 Task: Find connections with filter location Montgeron with filter topic #healthylifestyle with filter profile language Spanish with filter current company OneTrust with filter school SHREE K.M. SAVJANI & SMT. K.K. SAVJANI B.B.A./B.C.A. COLLEGE, VERAVAL with filter industry Wholesale Footwear with filter service category Outsourcing with filter keywords title Sales Analyst
Action: Mouse moved to (552, 95)
Screenshot: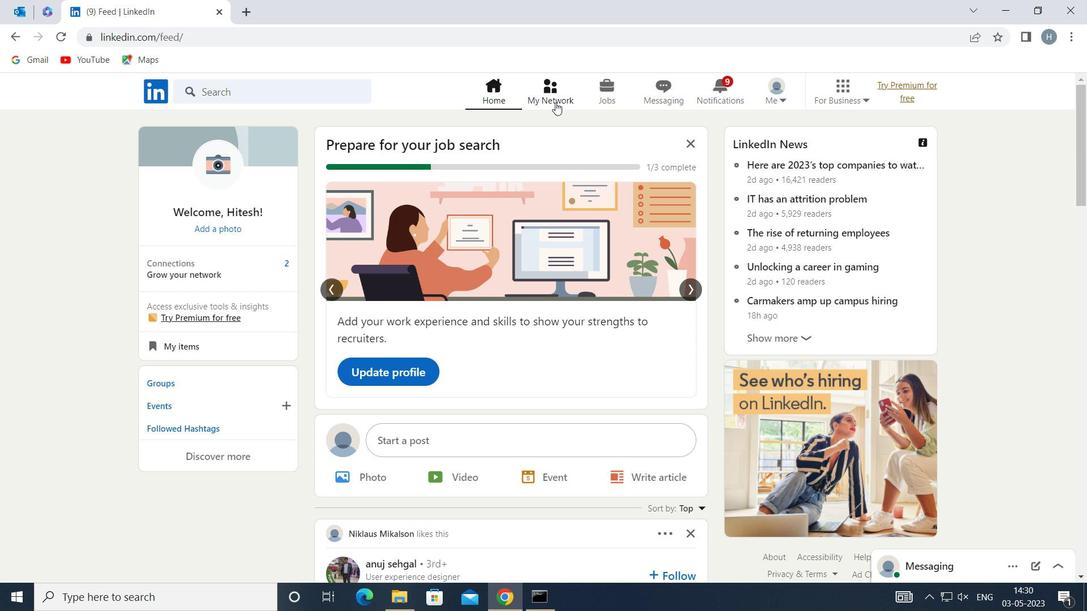 
Action: Mouse pressed left at (552, 95)
Screenshot: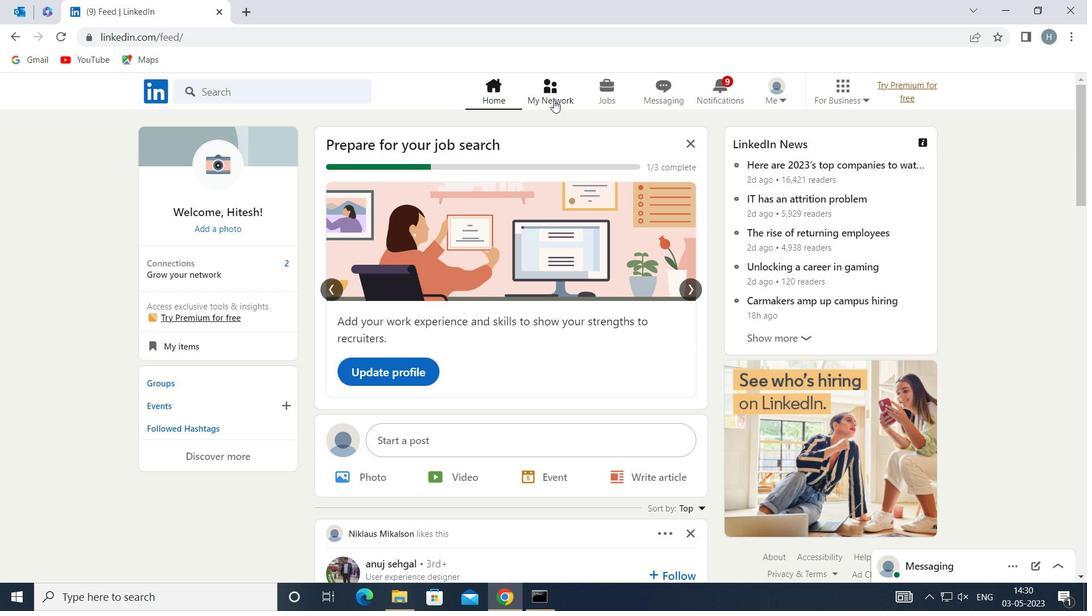 
Action: Mouse moved to (336, 172)
Screenshot: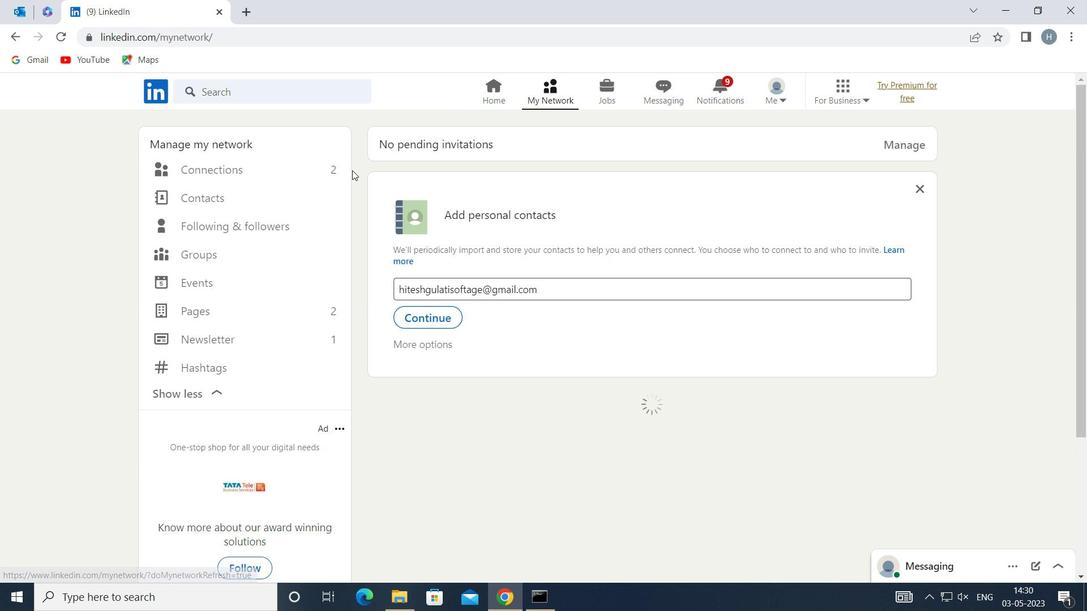 
Action: Mouse pressed left at (336, 172)
Screenshot: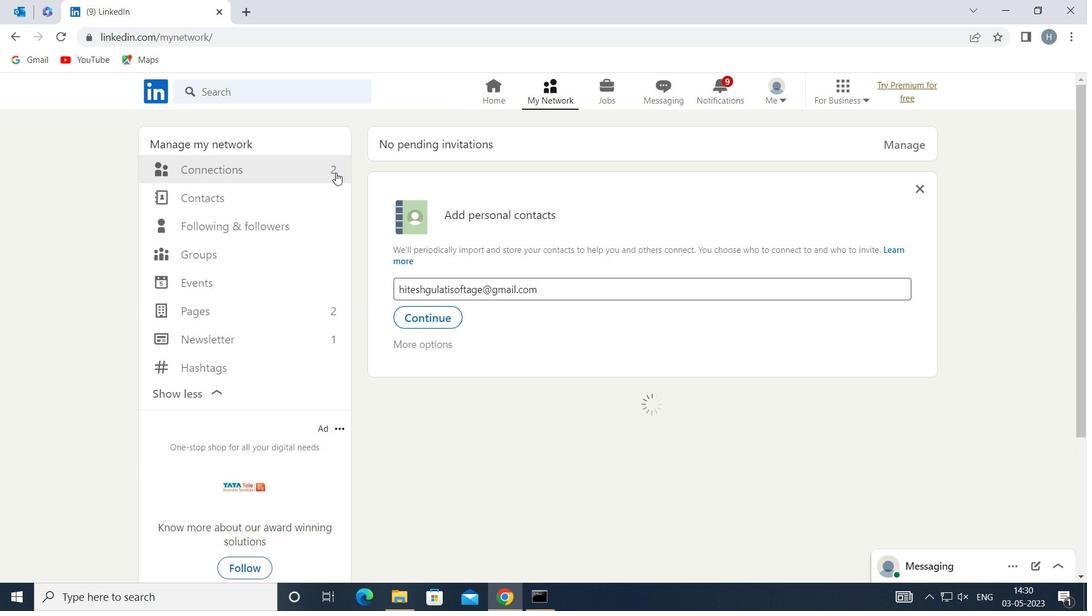
Action: Mouse moved to (630, 168)
Screenshot: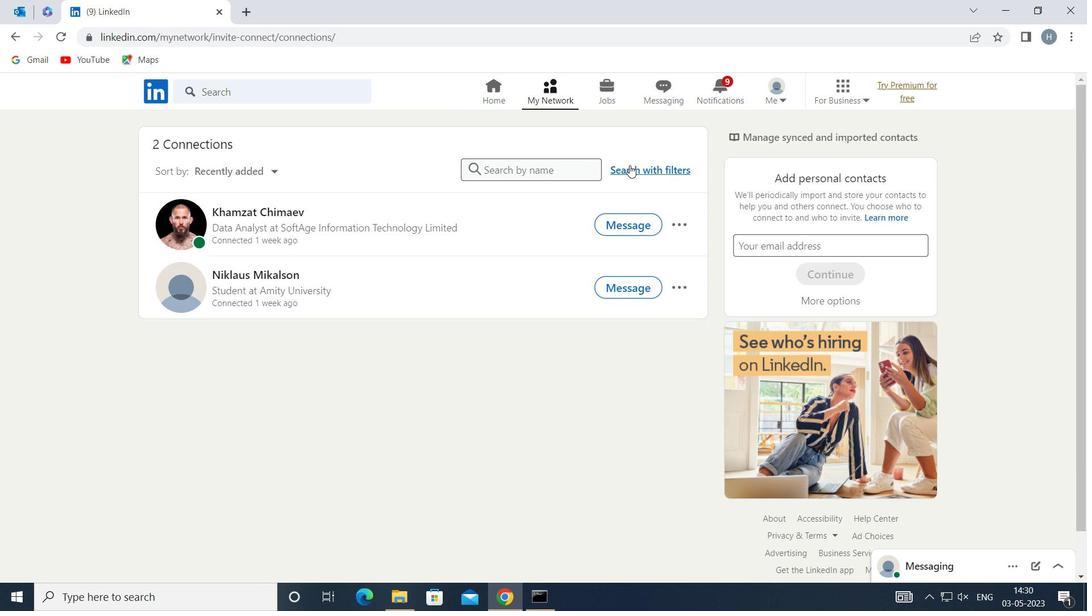
Action: Mouse pressed left at (630, 168)
Screenshot: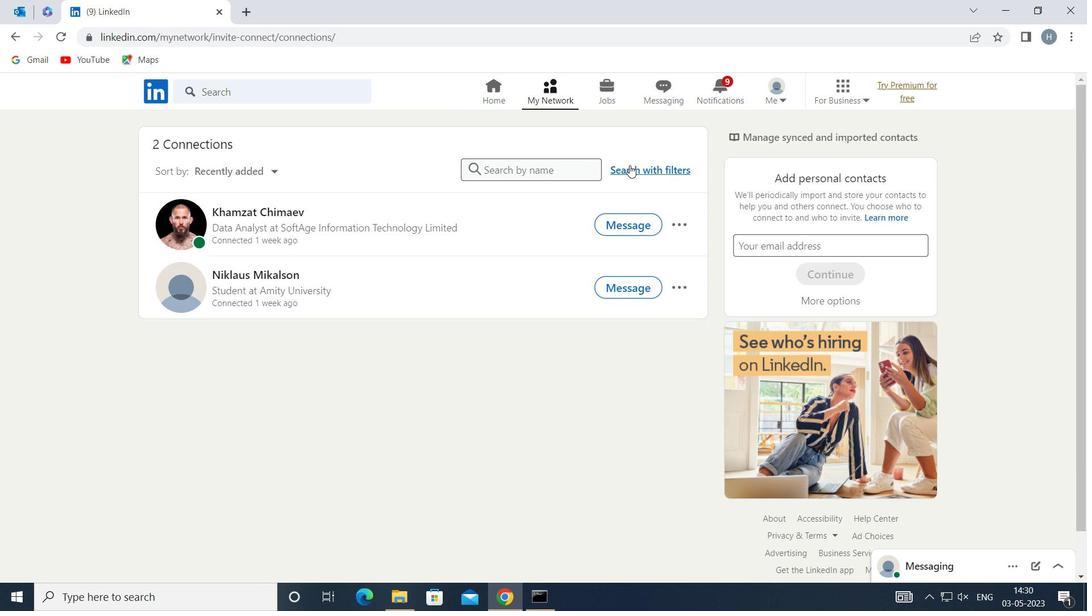 
Action: Mouse moved to (599, 133)
Screenshot: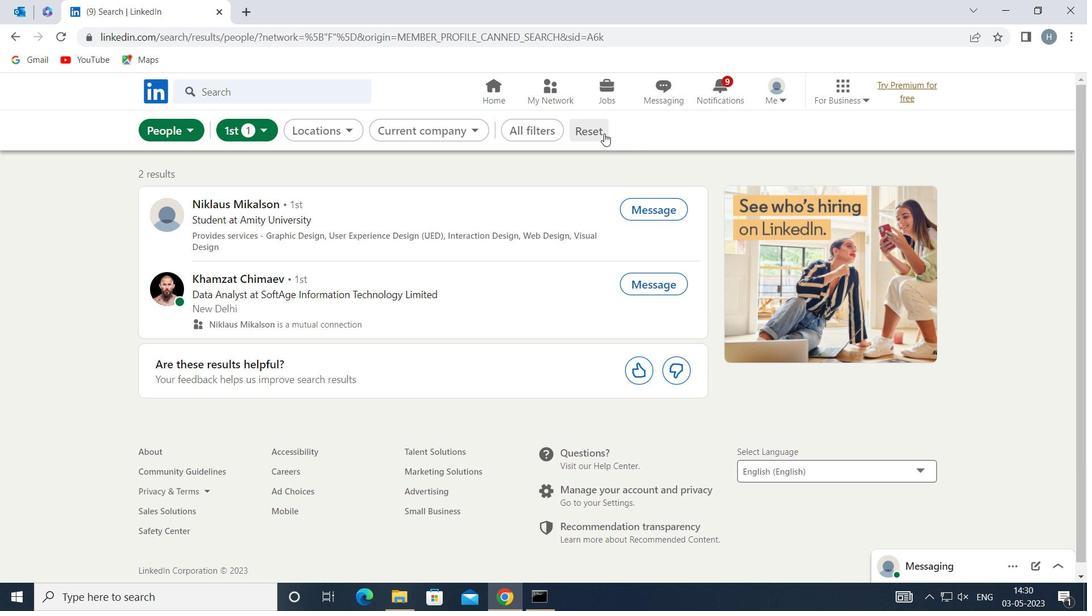 
Action: Mouse pressed left at (599, 133)
Screenshot: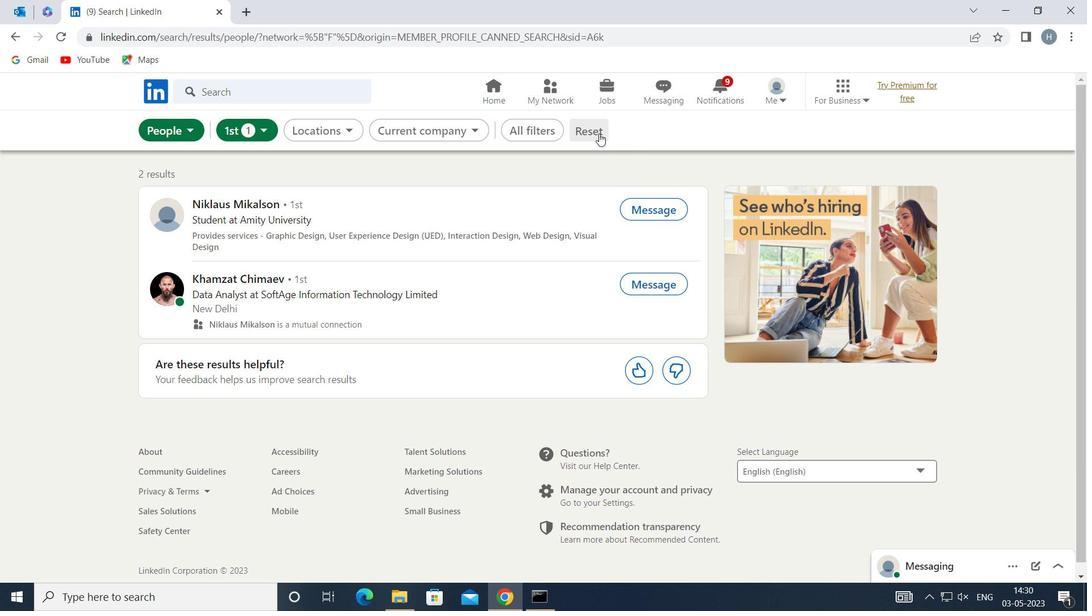 
Action: Mouse moved to (571, 129)
Screenshot: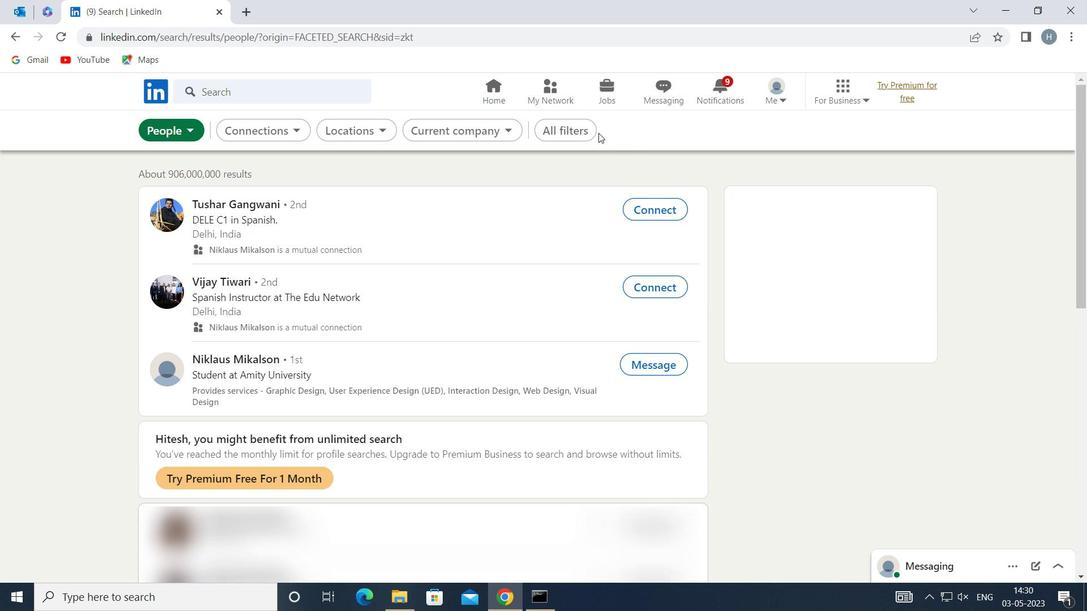 
Action: Mouse pressed left at (571, 129)
Screenshot: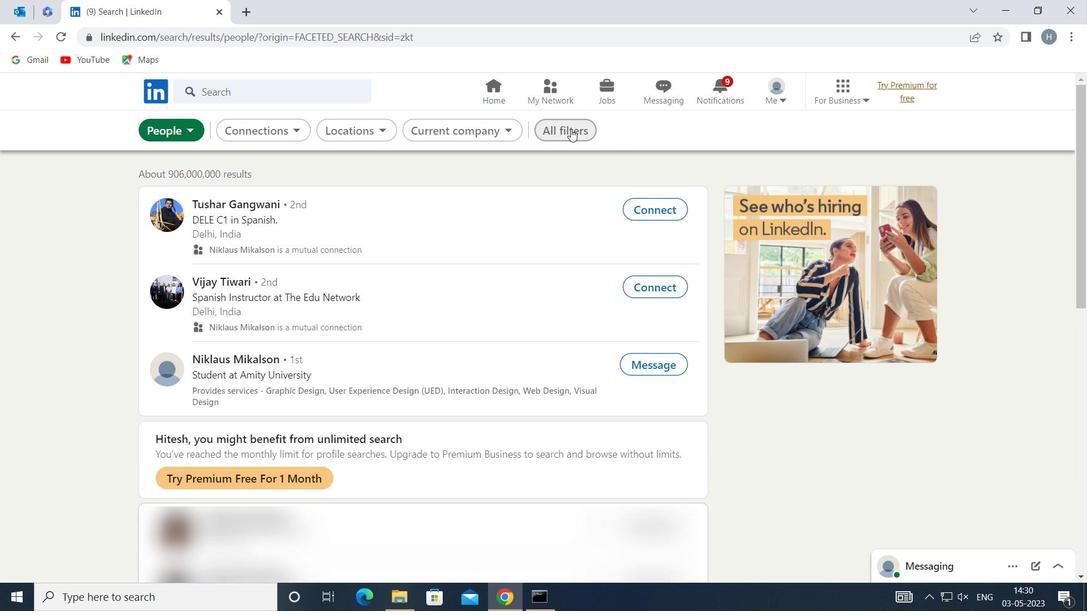 
Action: Mouse moved to (763, 240)
Screenshot: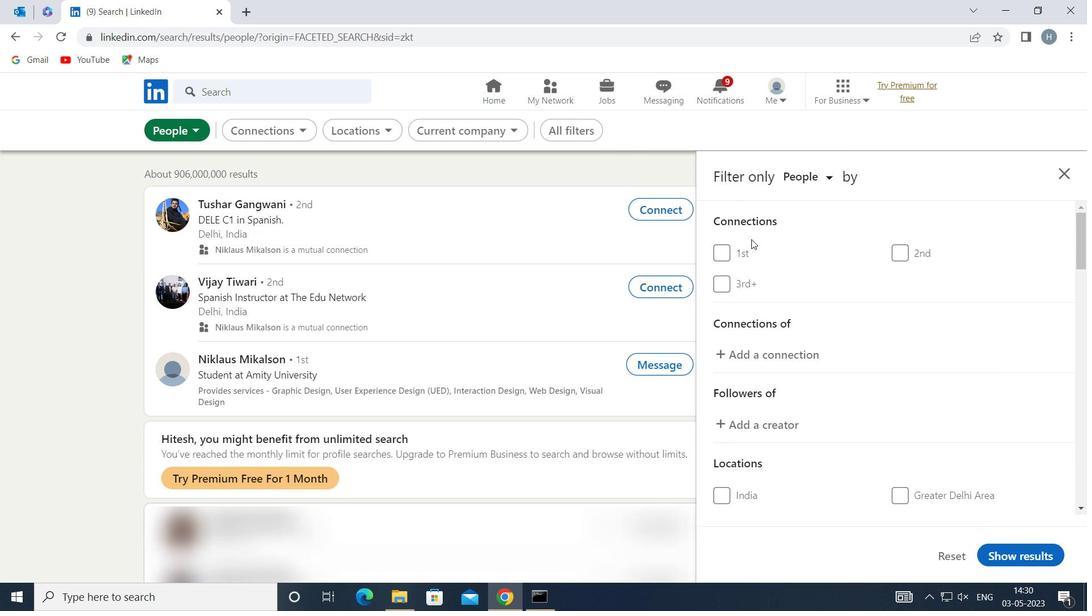 
Action: Mouse scrolled (763, 239) with delta (0, 0)
Screenshot: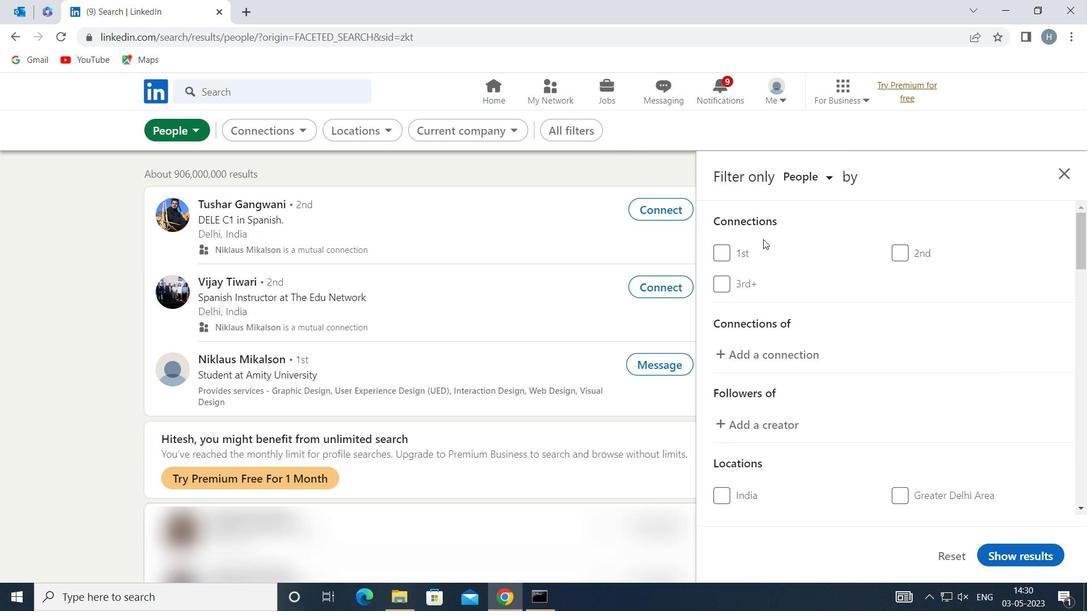
Action: Mouse moved to (764, 241)
Screenshot: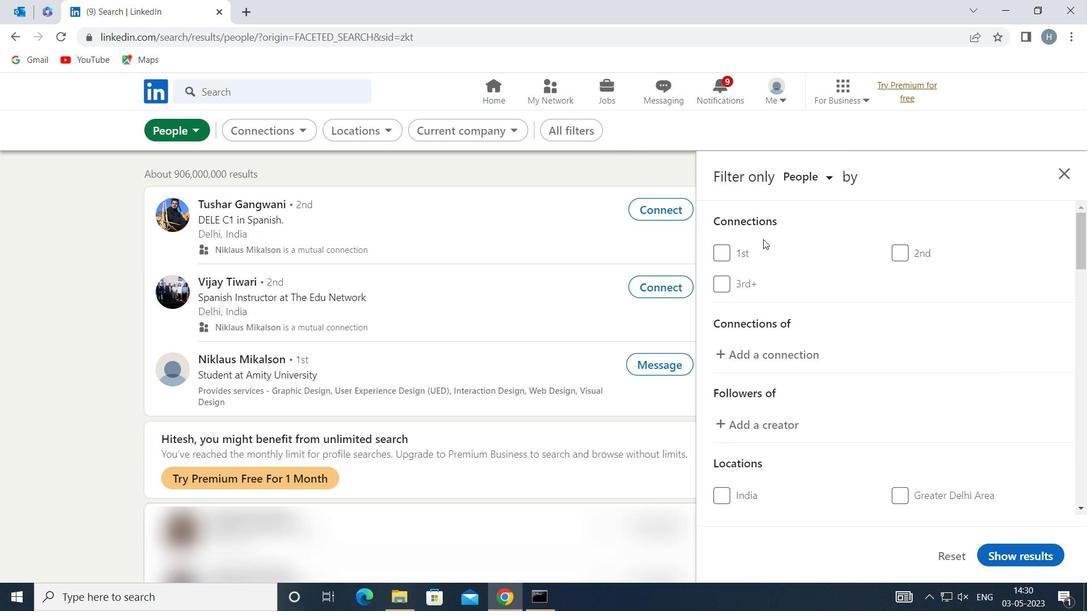 
Action: Mouse scrolled (764, 240) with delta (0, 0)
Screenshot: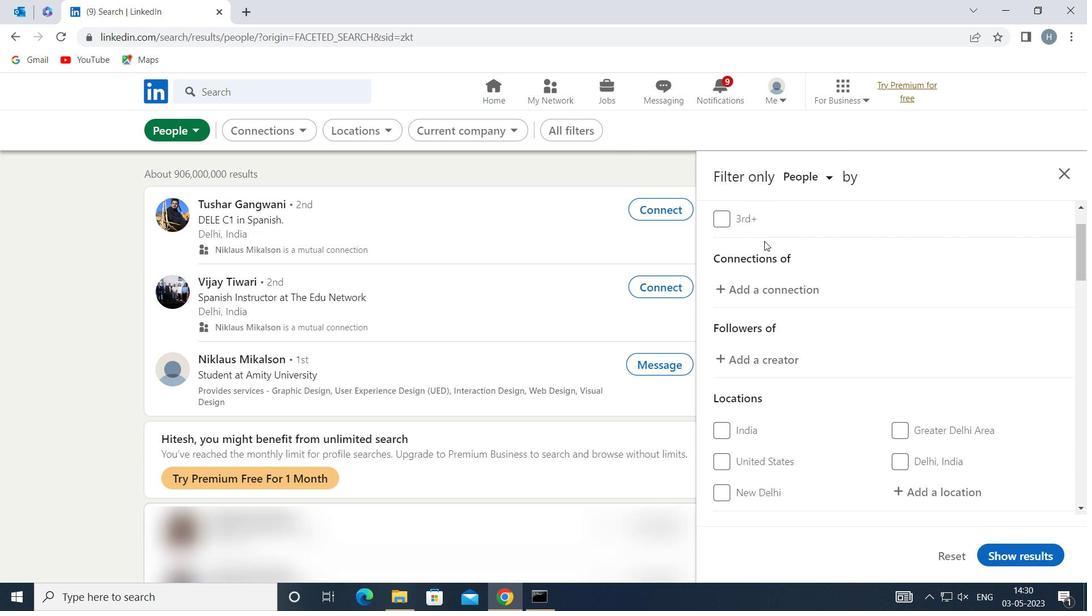 
Action: Mouse moved to (912, 406)
Screenshot: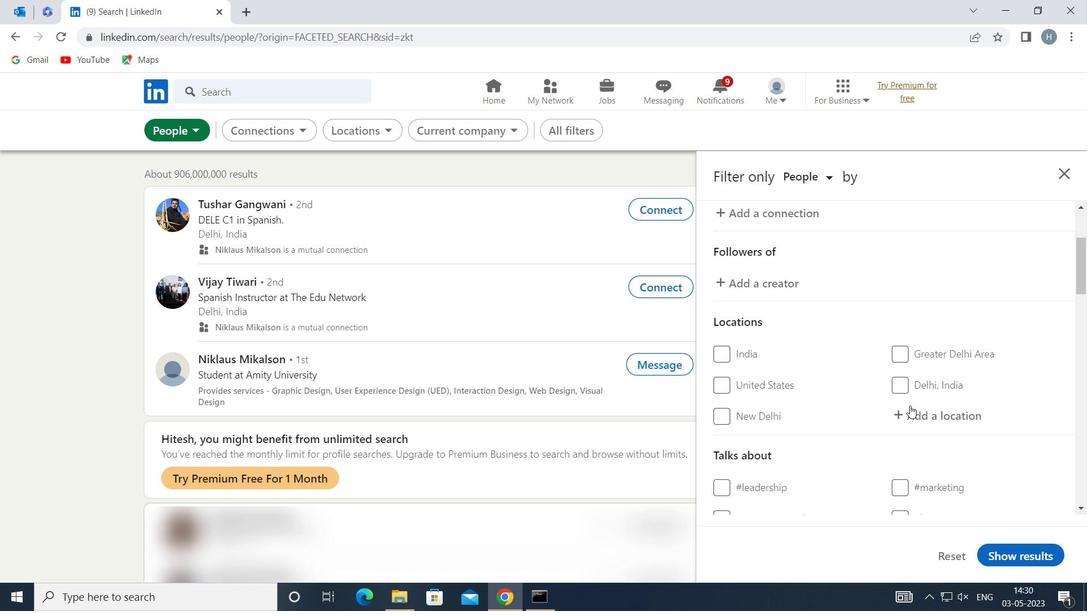 
Action: Mouse pressed left at (912, 406)
Screenshot: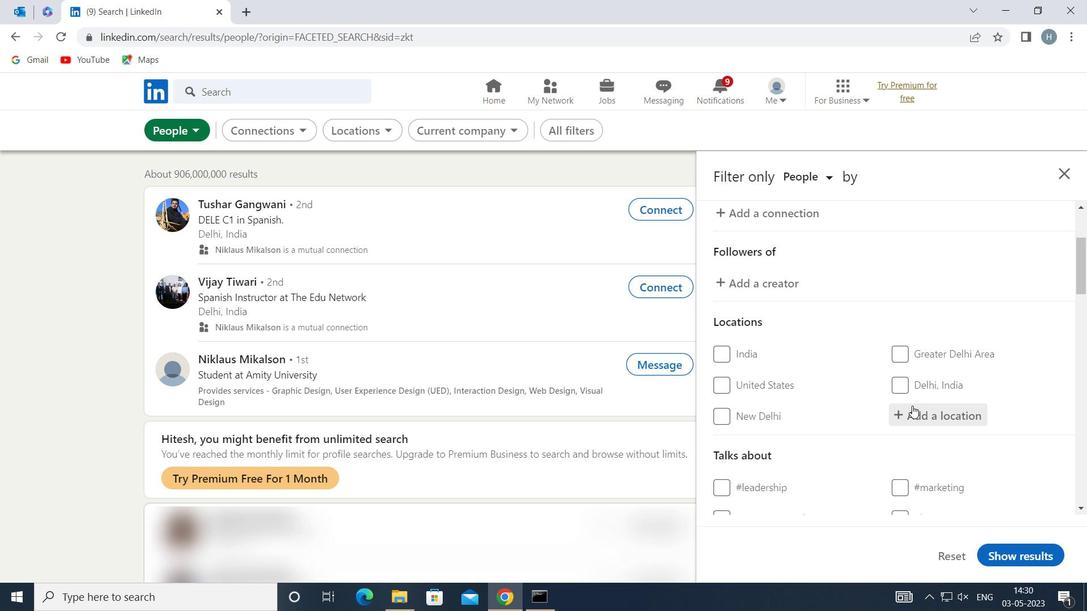 
Action: Key pressed <Key.shift>MONTELIMAR
Screenshot: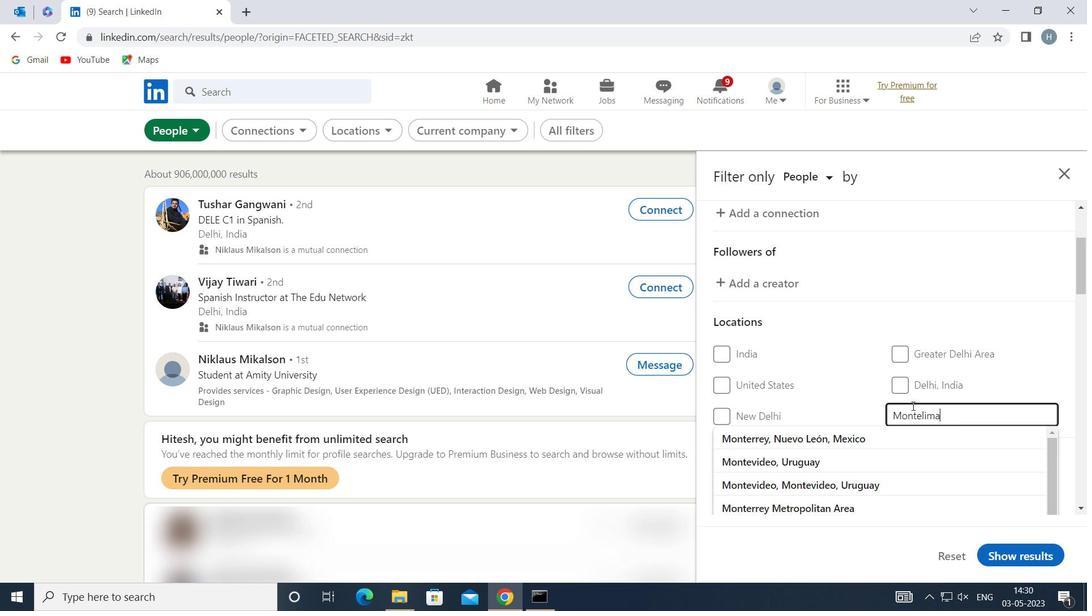 
Action: Mouse moved to (885, 437)
Screenshot: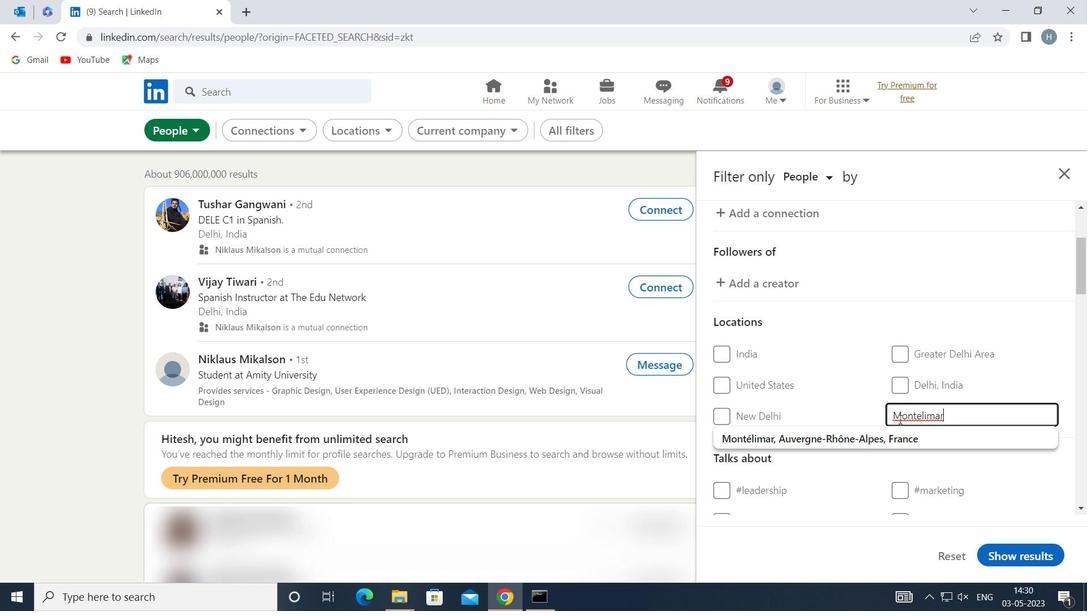 
Action: Mouse pressed left at (885, 437)
Screenshot: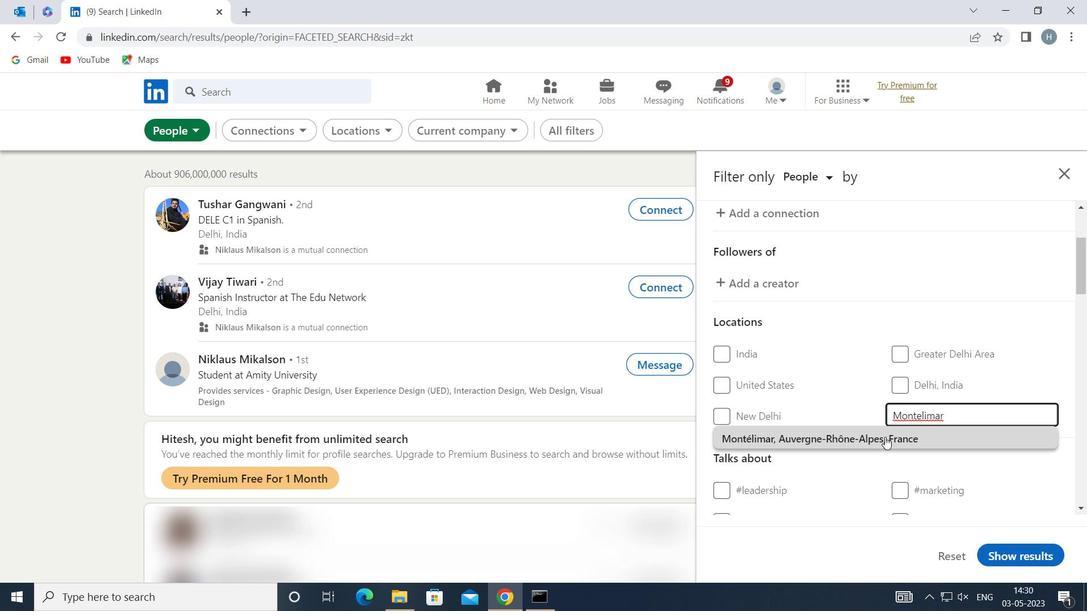 
Action: Mouse moved to (886, 439)
Screenshot: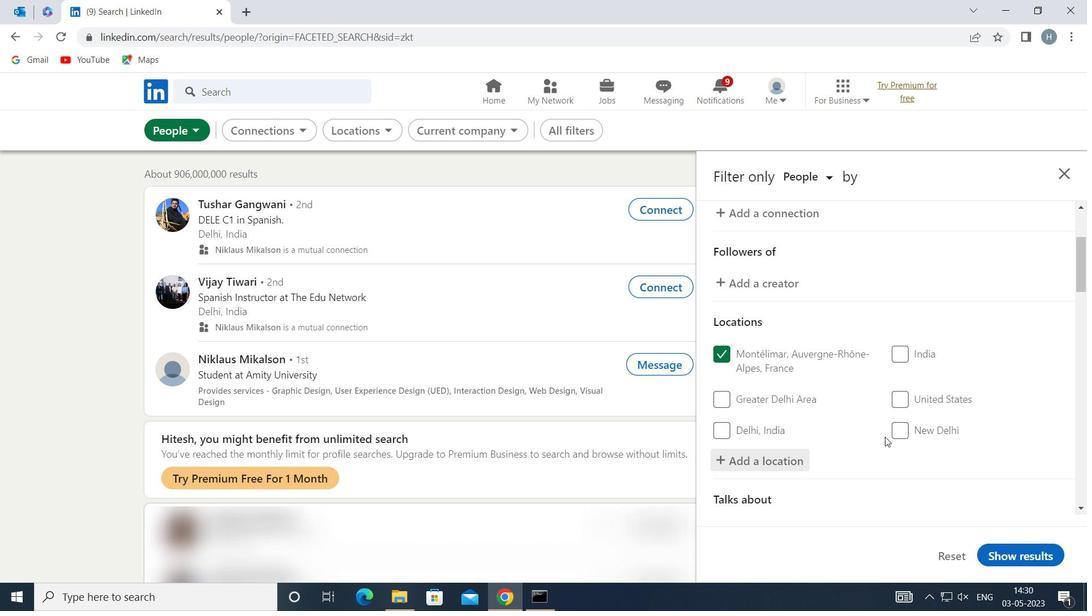
Action: Mouse scrolled (886, 438) with delta (0, 0)
Screenshot: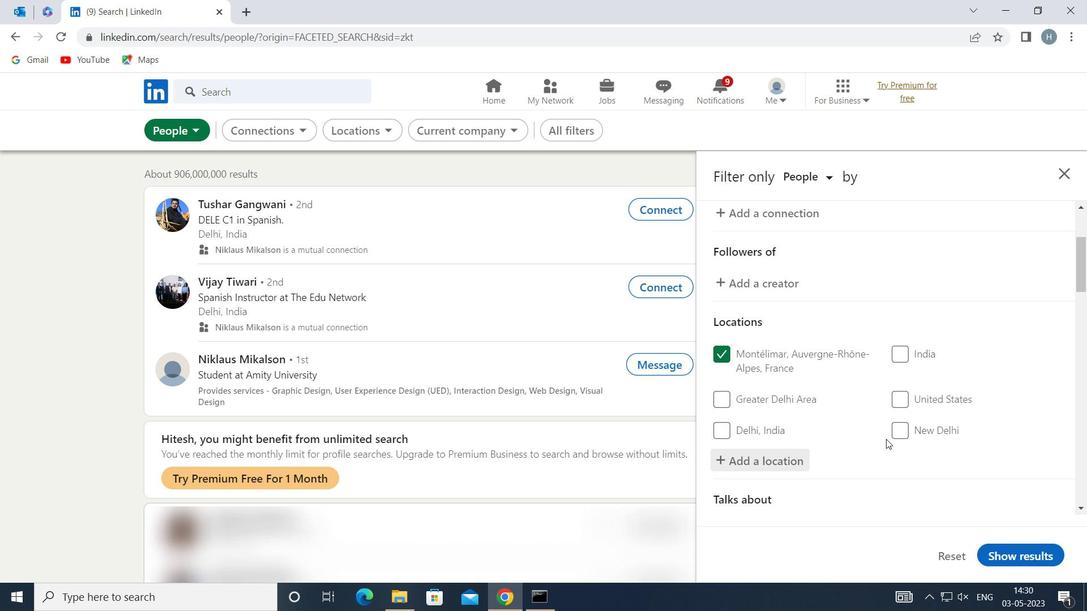 
Action: Mouse moved to (886, 439)
Screenshot: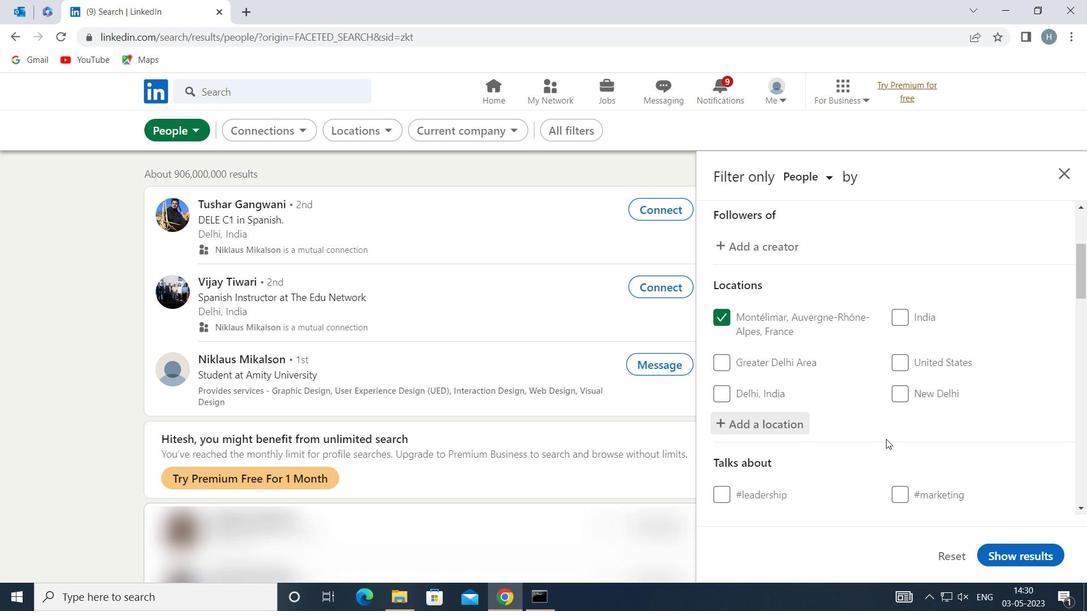 
Action: Mouse scrolled (886, 438) with delta (0, 0)
Screenshot: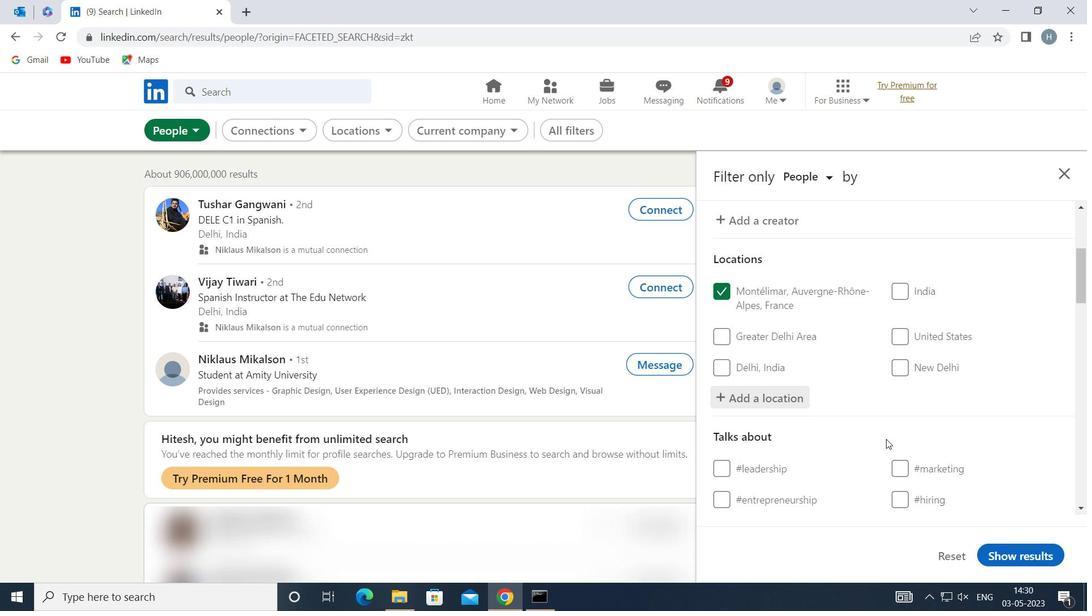 
Action: Mouse moved to (941, 455)
Screenshot: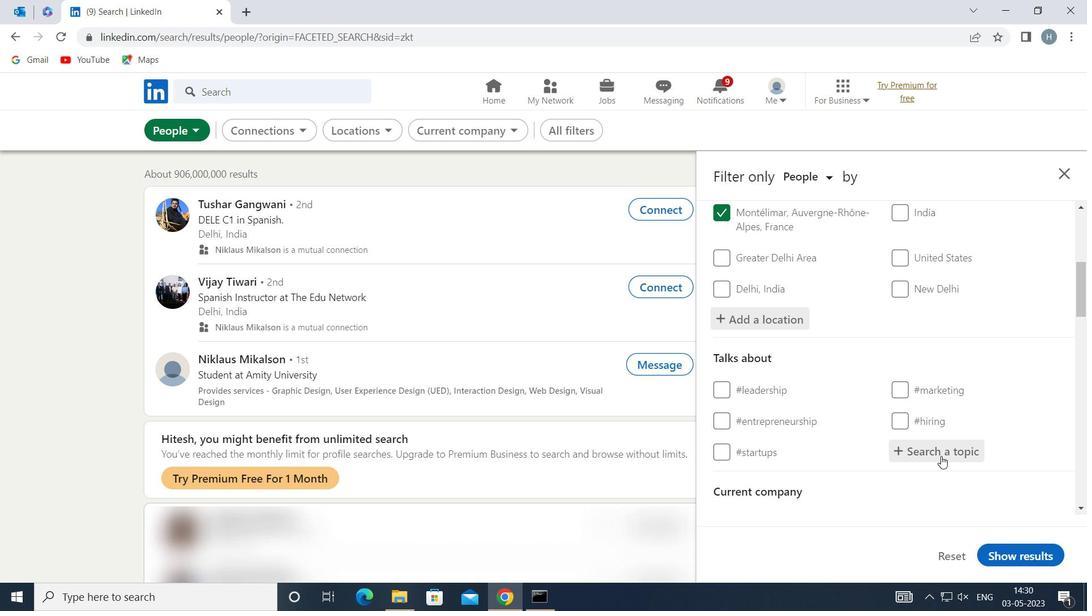 
Action: Mouse pressed left at (941, 455)
Screenshot: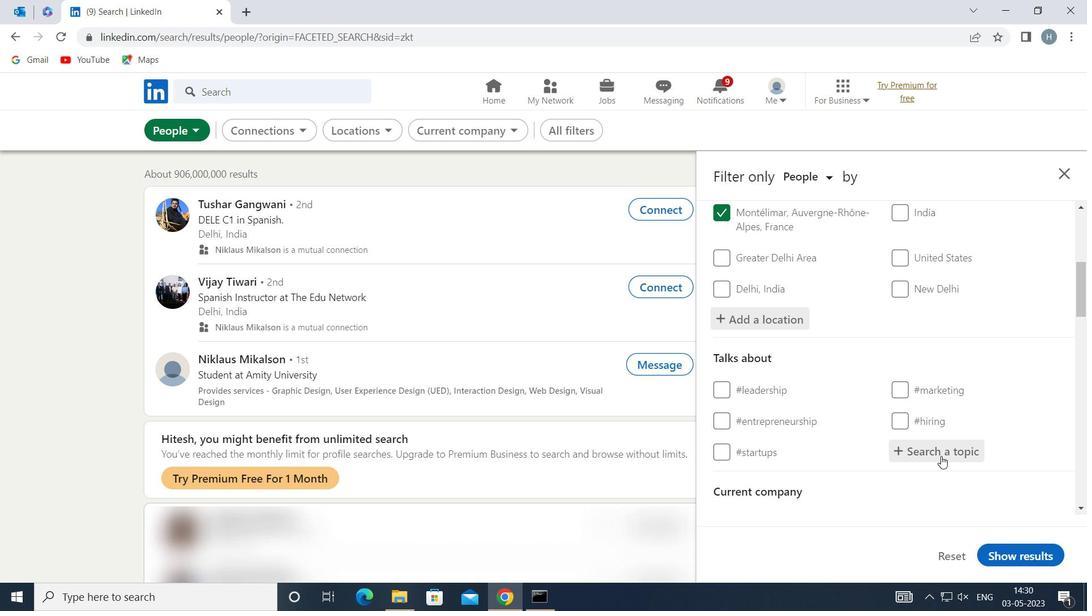 
Action: Mouse moved to (942, 455)
Screenshot: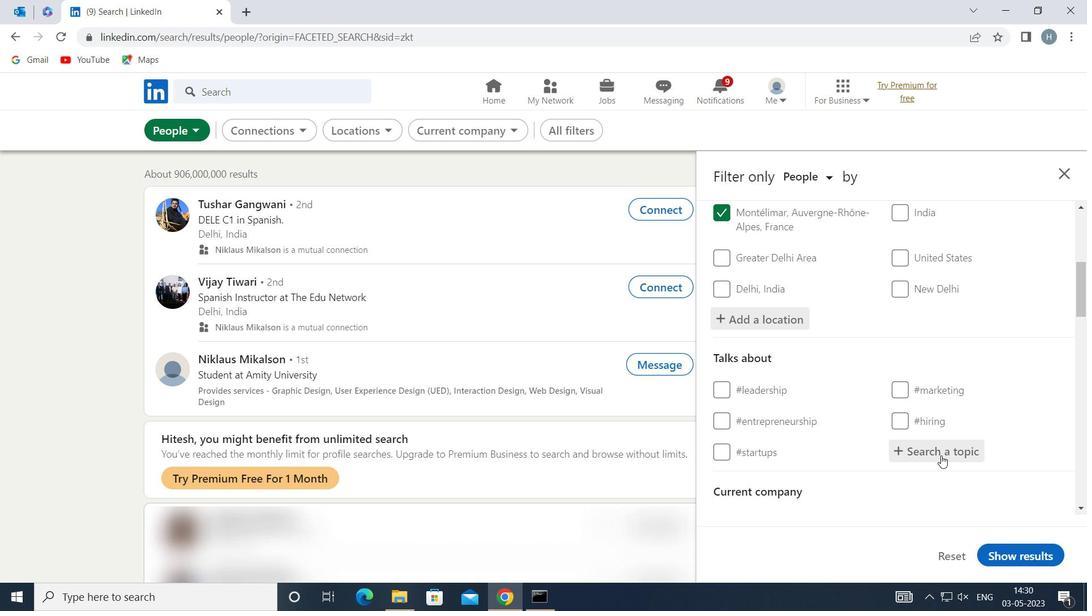 
Action: Key pressed PERSONALBRAN
Screenshot: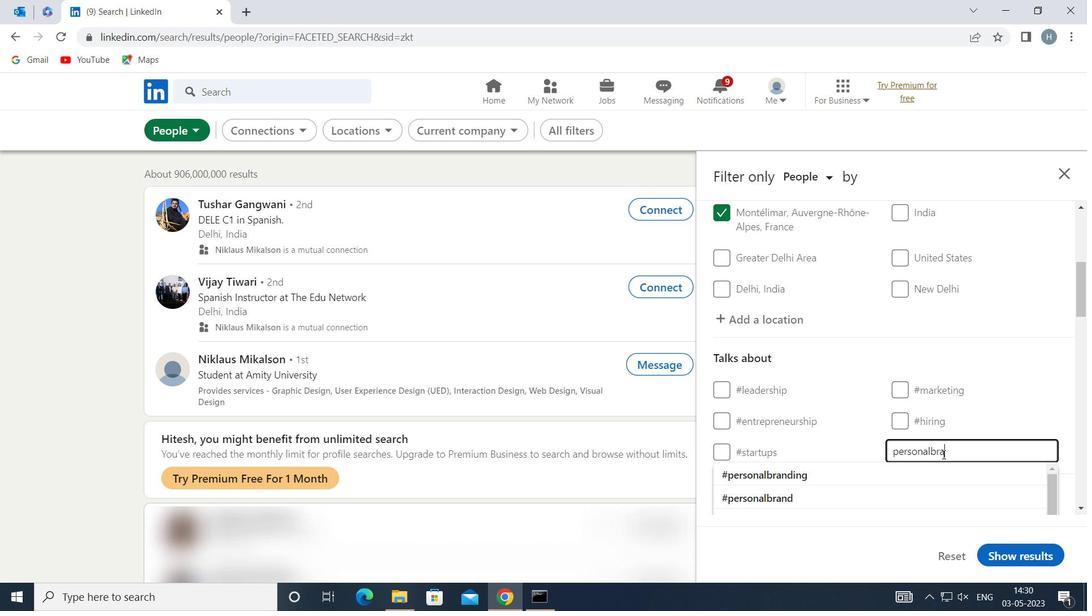
Action: Mouse moved to (910, 477)
Screenshot: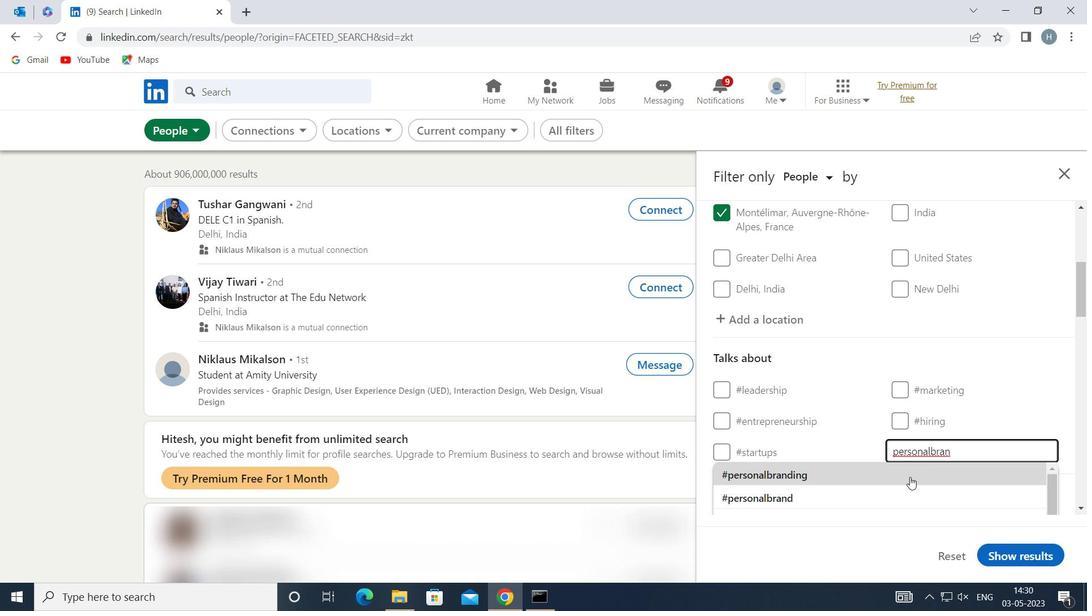 
Action: Mouse pressed left at (910, 477)
Screenshot: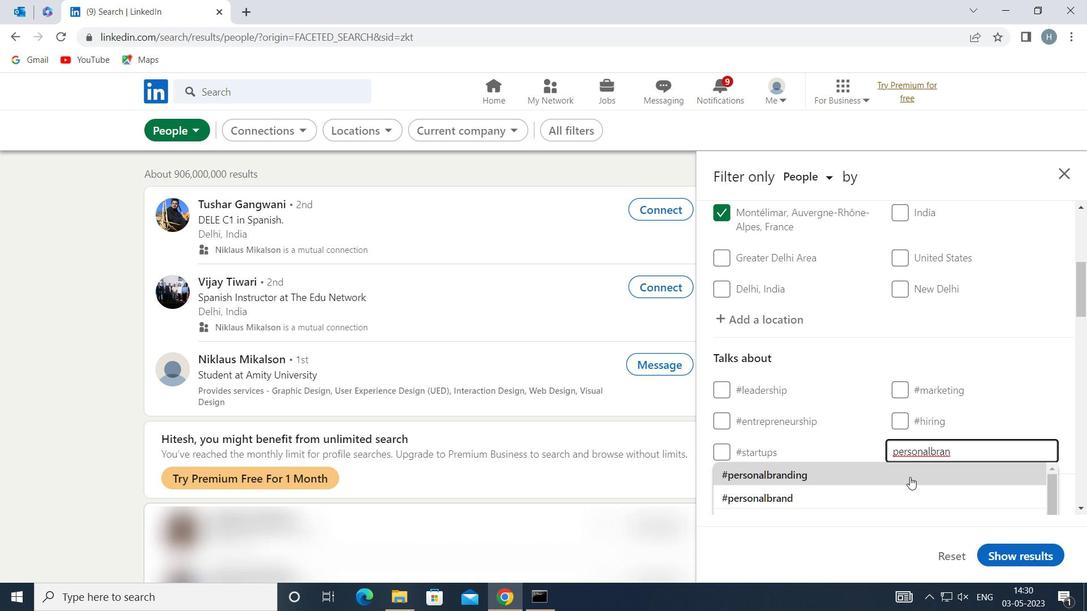 
Action: Mouse moved to (883, 440)
Screenshot: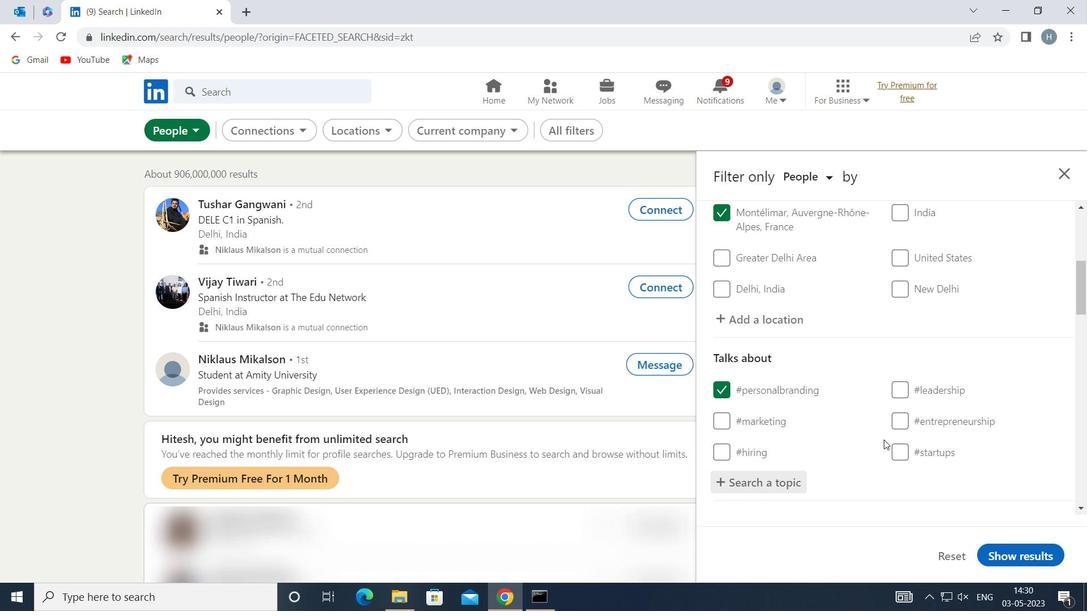 
Action: Mouse scrolled (883, 439) with delta (0, 0)
Screenshot: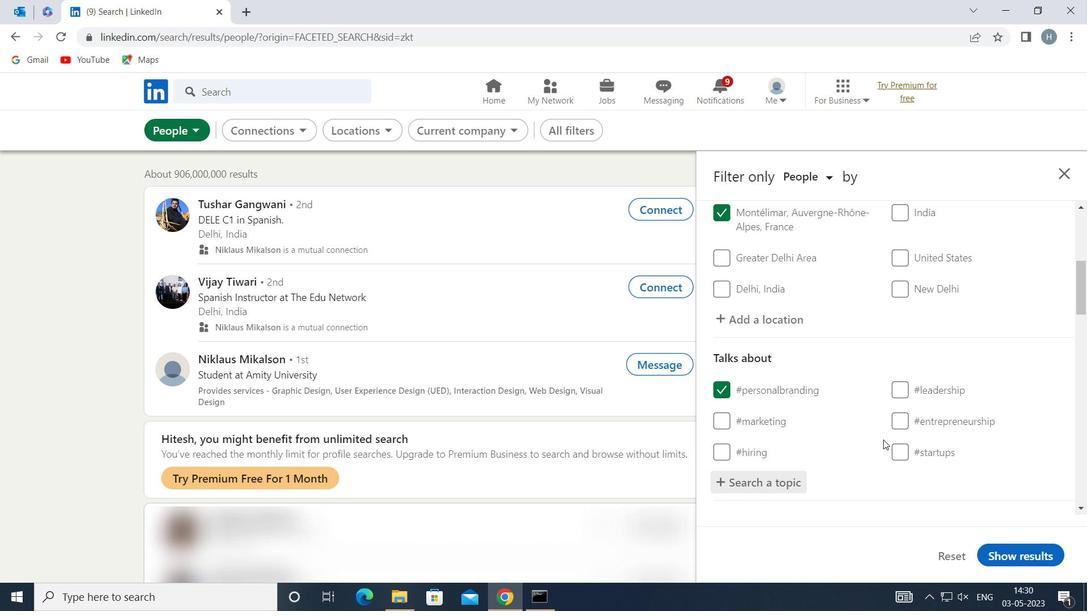 
Action: Mouse moved to (883, 439)
Screenshot: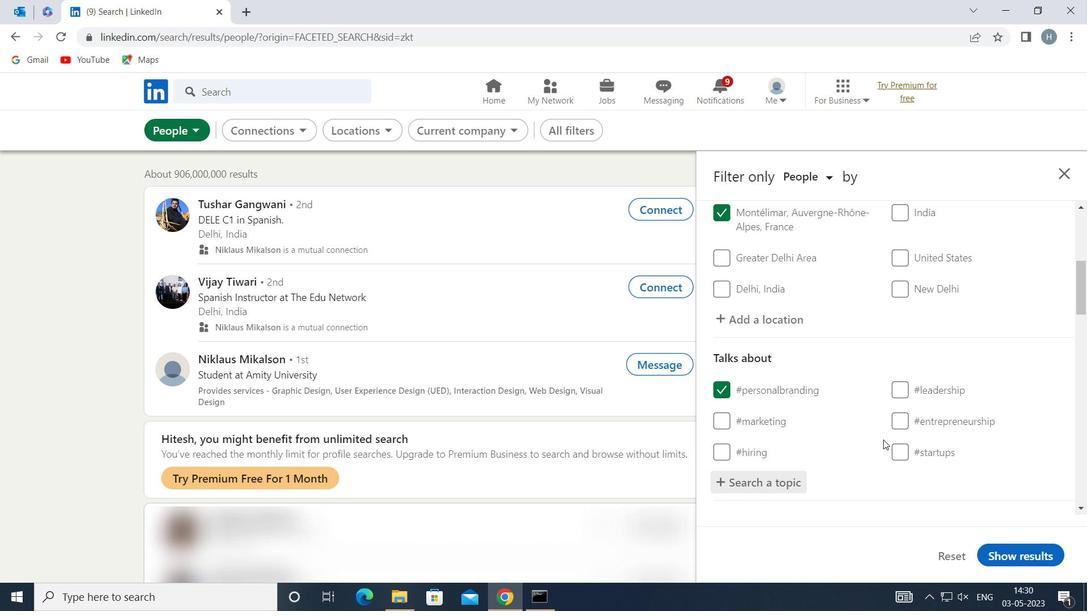 
Action: Mouse scrolled (883, 438) with delta (0, 0)
Screenshot: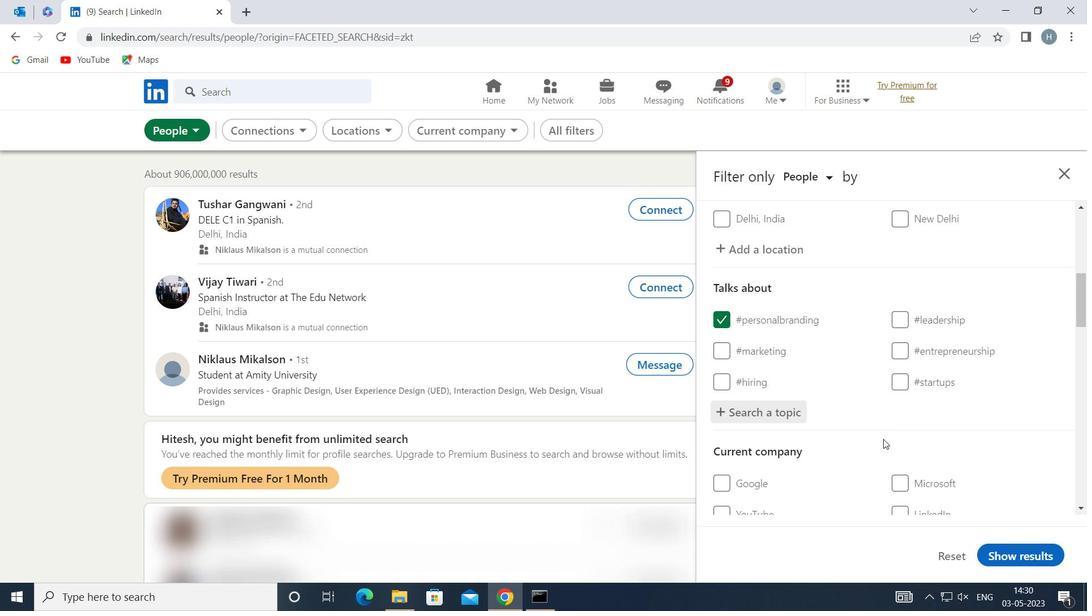 
Action: Mouse scrolled (883, 438) with delta (0, 0)
Screenshot: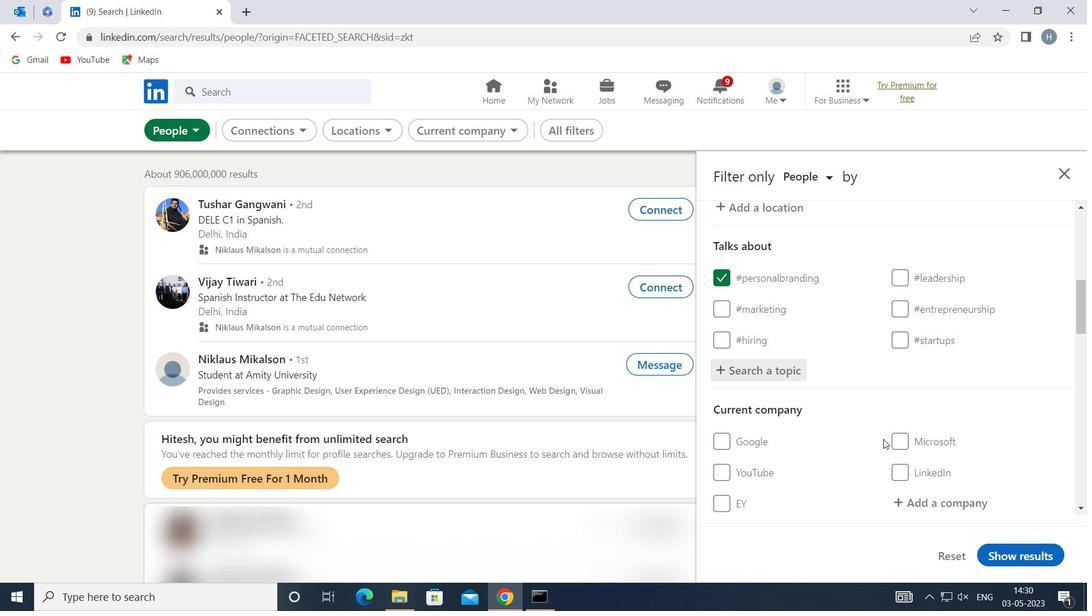 
Action: Mouse scrolled (883, 438) with delta (0, 0)
Screenshot: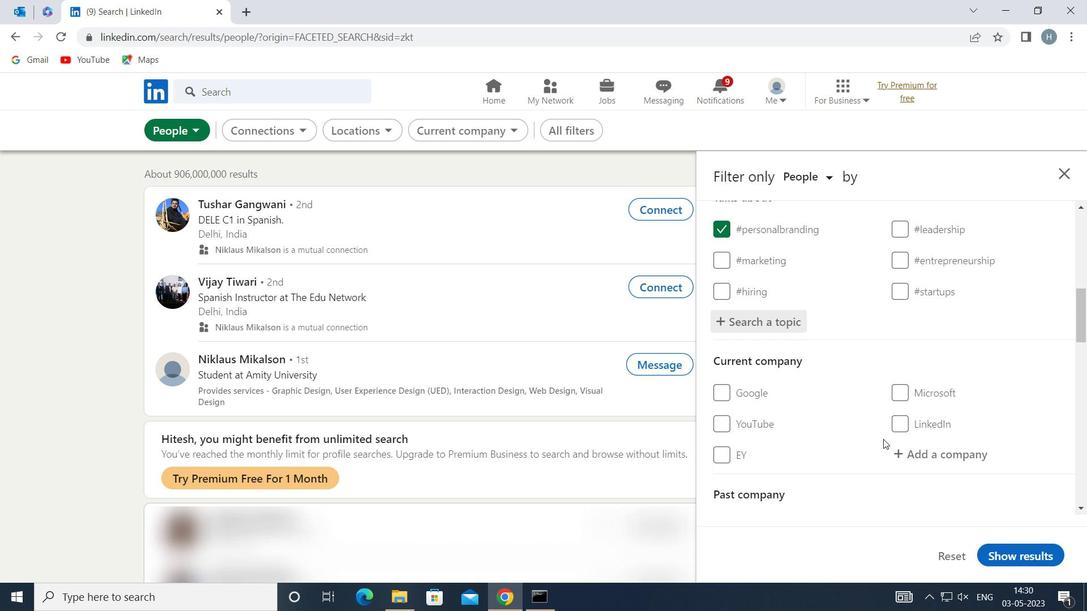 
Action: Mouse scrolled (883, 438) with delta (0, 0)
Screenshot: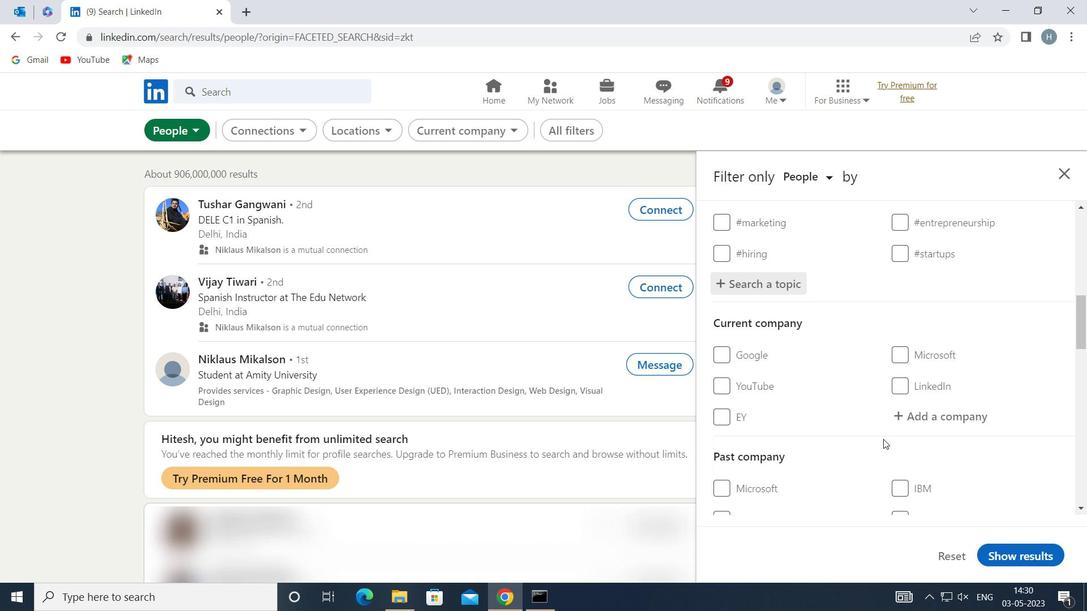 
Action: Mouse scrolled (883, 438) with delta (0, 0)
Screenshot: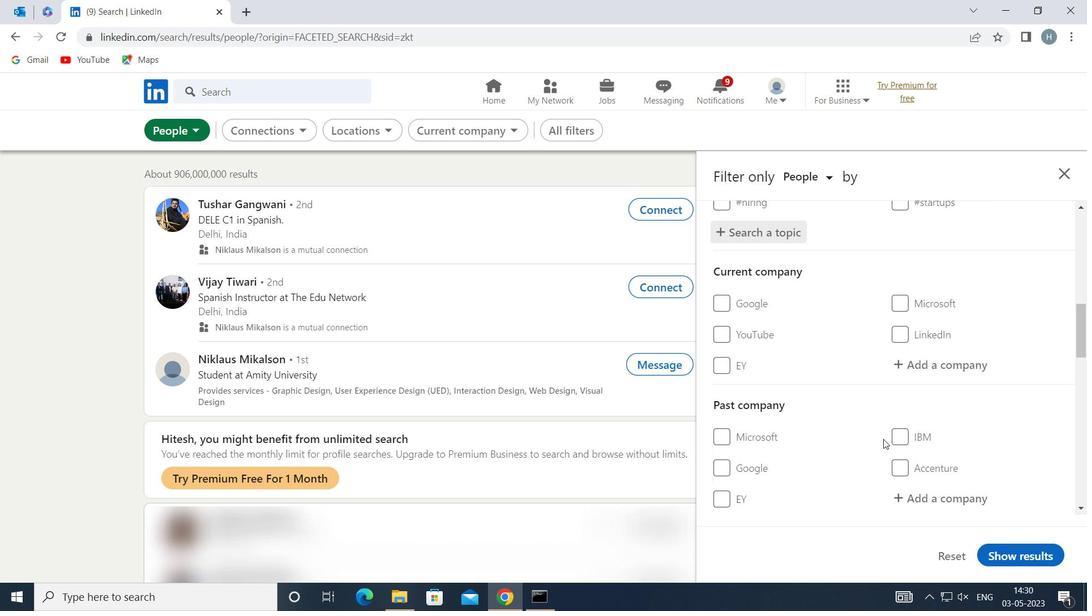 
Action: Mouse scrolled (883, 438) with delta (0, 0)
Screenshot: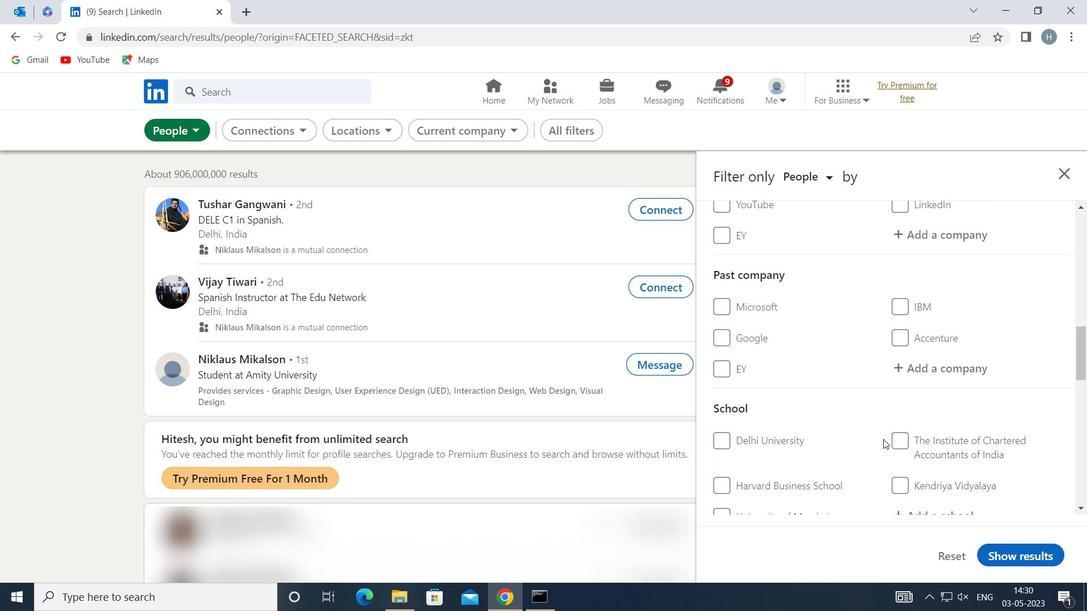 
Action: Mouse scrolled (883, 438) with delta (0, 0)
Screenshot: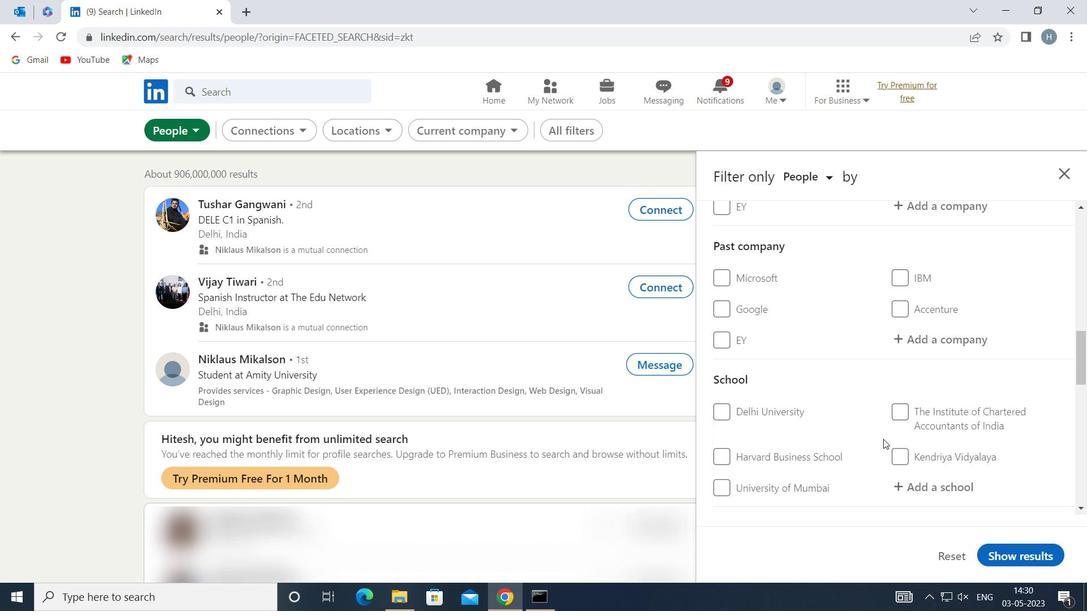 
Action: Mouse scrolled (883, 438) with delta (0, 0)
Screenshot: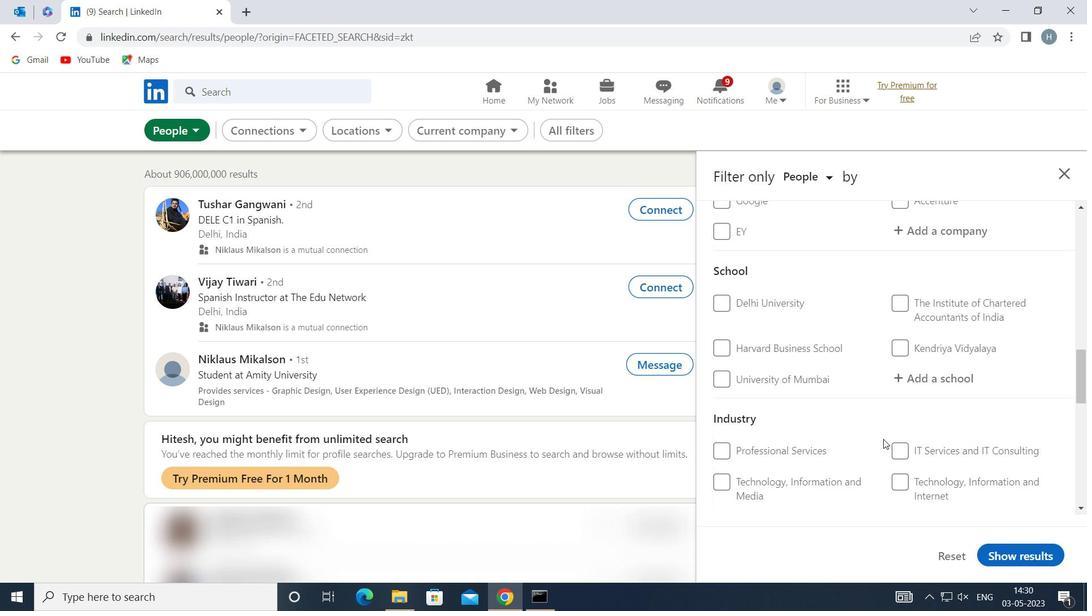
Action: Mouse scrolled (883, 438) with delta (0, 0)
Screenshot: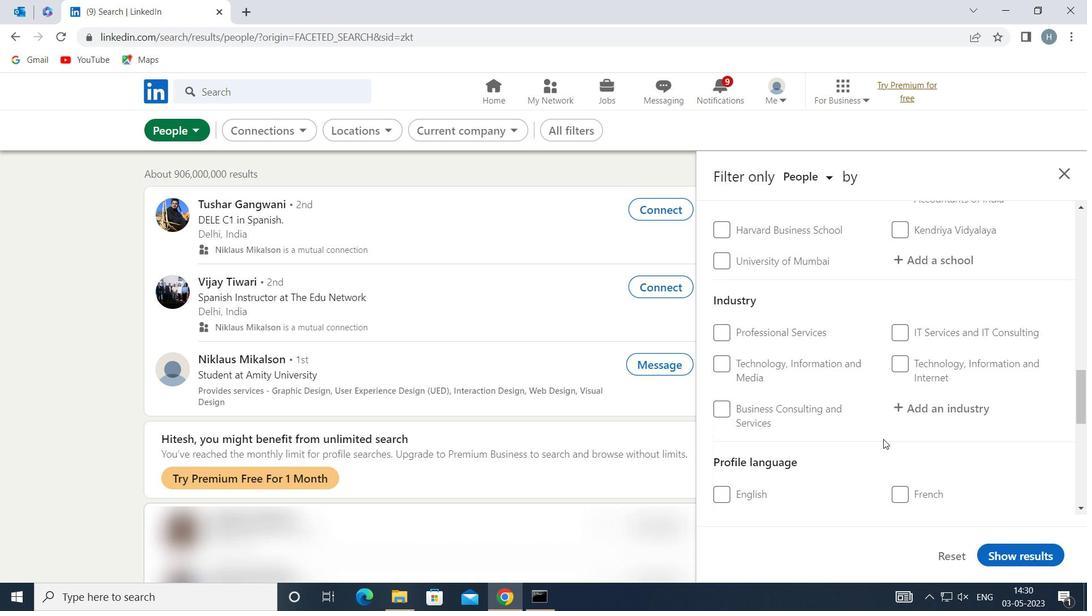 
Action: Mouse moved to (897, 428)
Screenshot: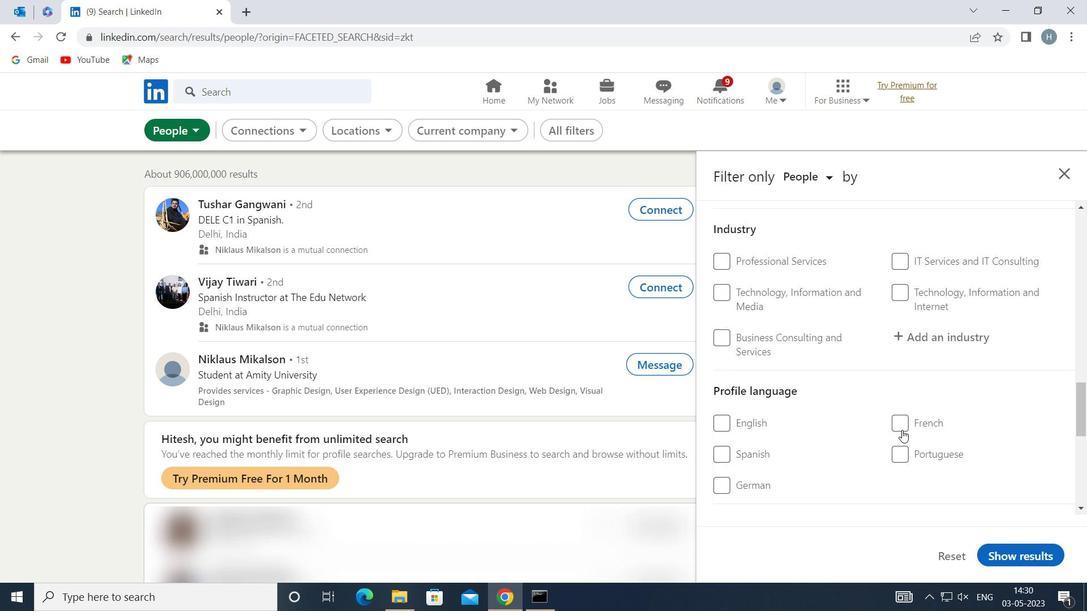 
Action: Mouse pressed left at (897, 428)
Screenshot: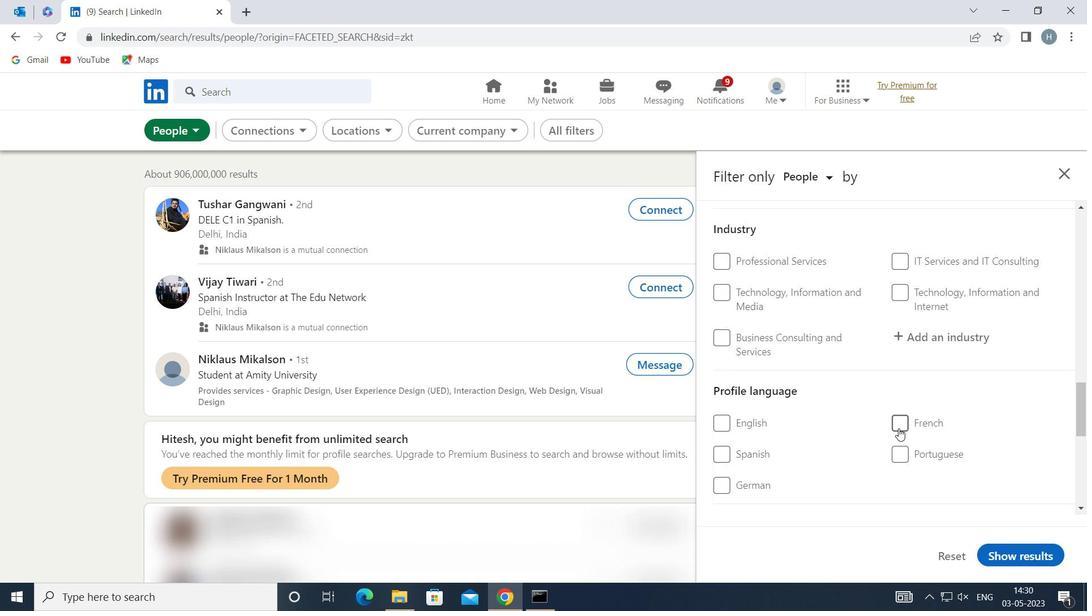 
Action: Mouse moved to (868, 437)
Screenshot: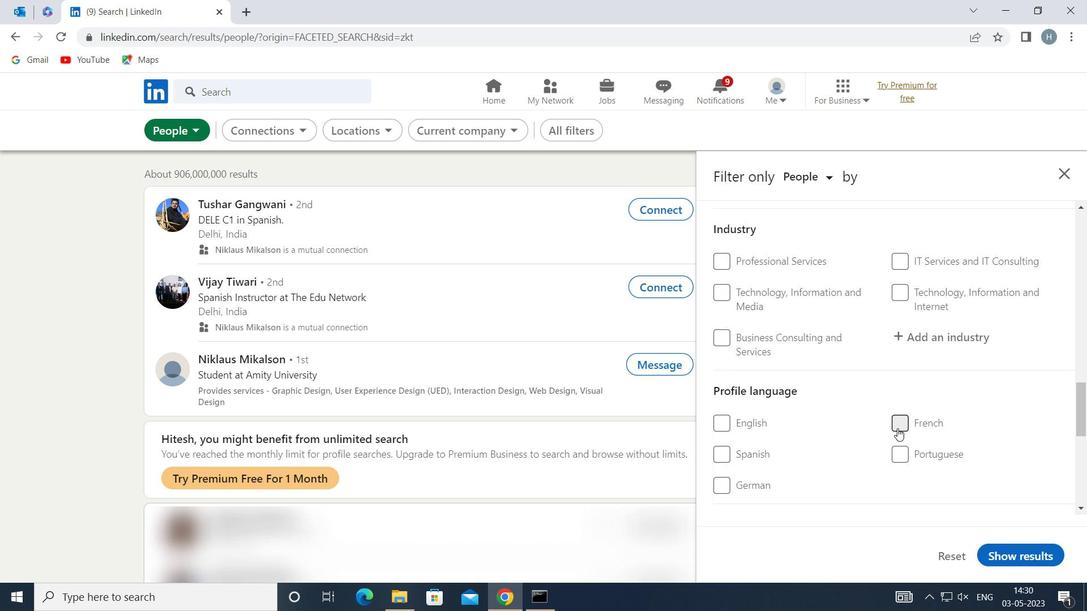 
Action: Mouse scrolled (868, 438) with delta (0, 0)
Screenshot: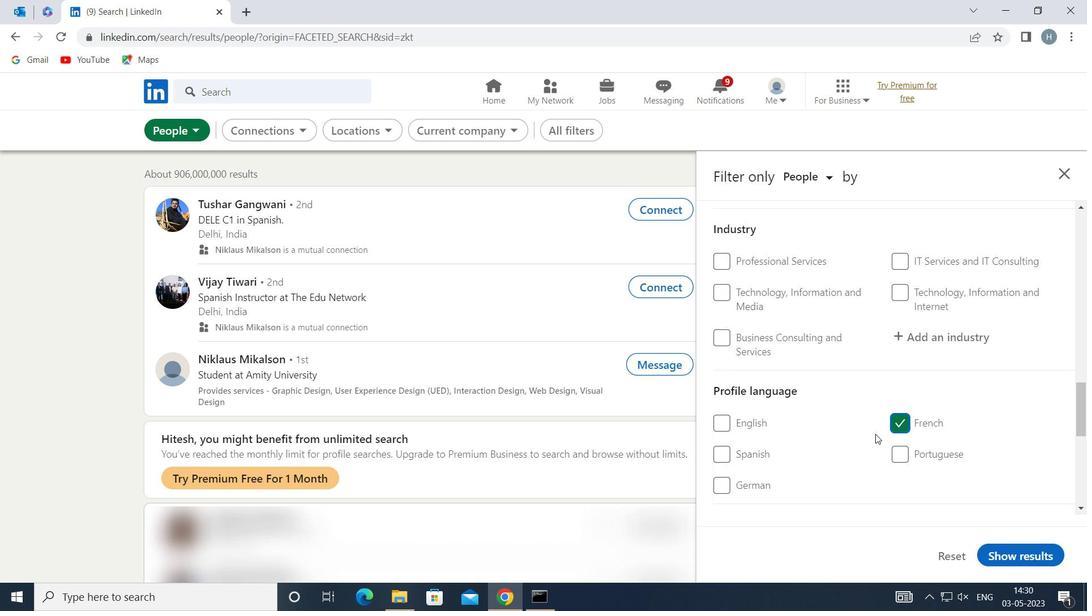 
Action: Mouse scrolled (868, 438) with delta (0, 0)
Screenshot: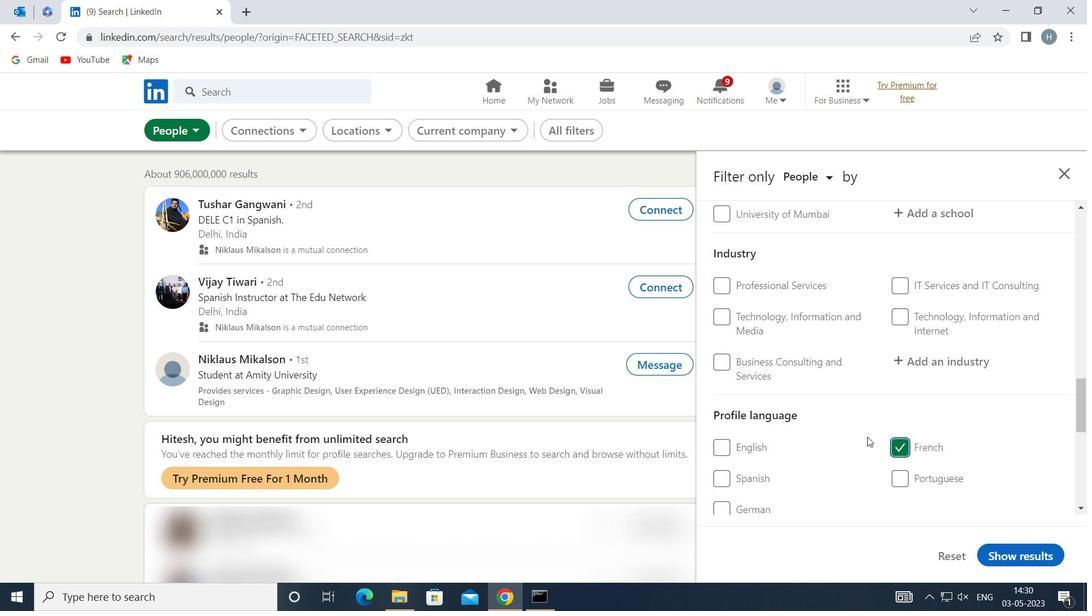 
Action: Mouse scrolled (868, 438) with delta (0, 0)
Screenshot: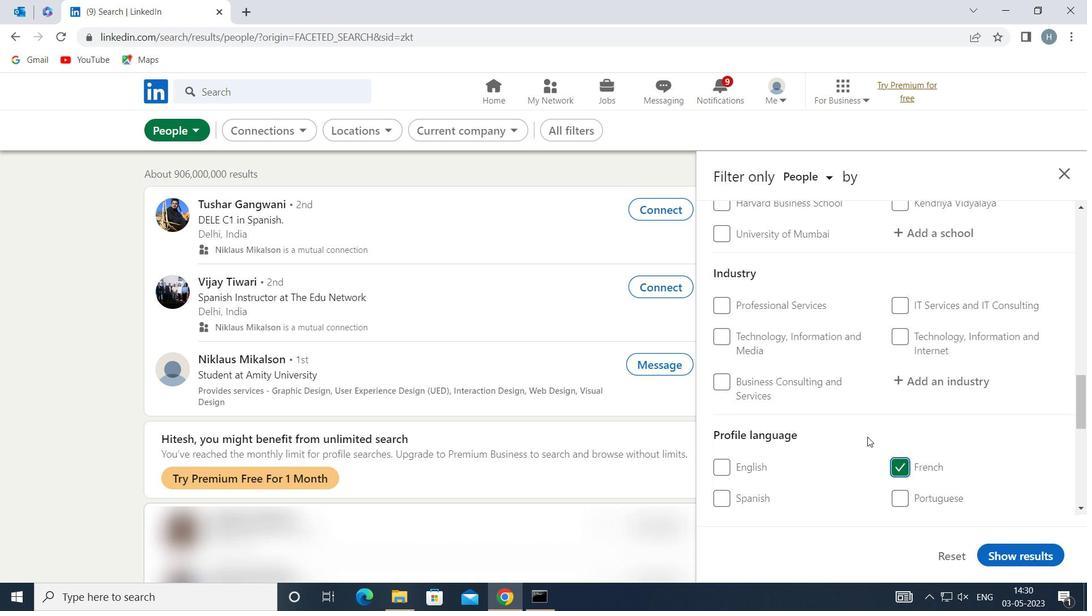 
Action: Mouse scrolled (868, 438) with delta (0, 0)
Screenshot: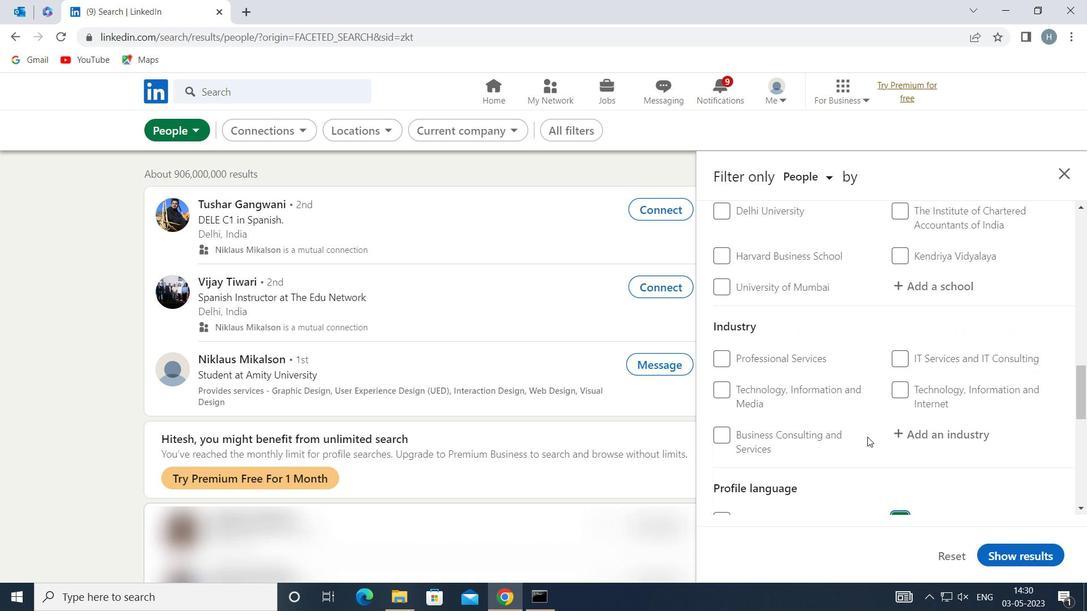 
Action: Mouse scrolled (868, 438) with delta (0, 0)
Screenshot: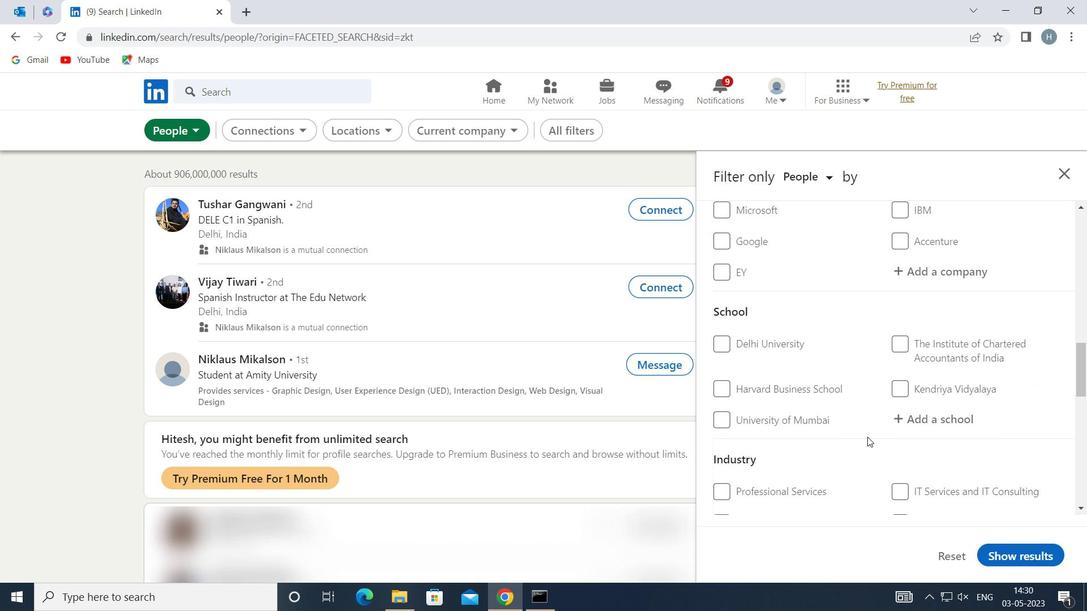 
Action: Mouse scrolled (868, 438) with delta (0, 0)
Screenshot: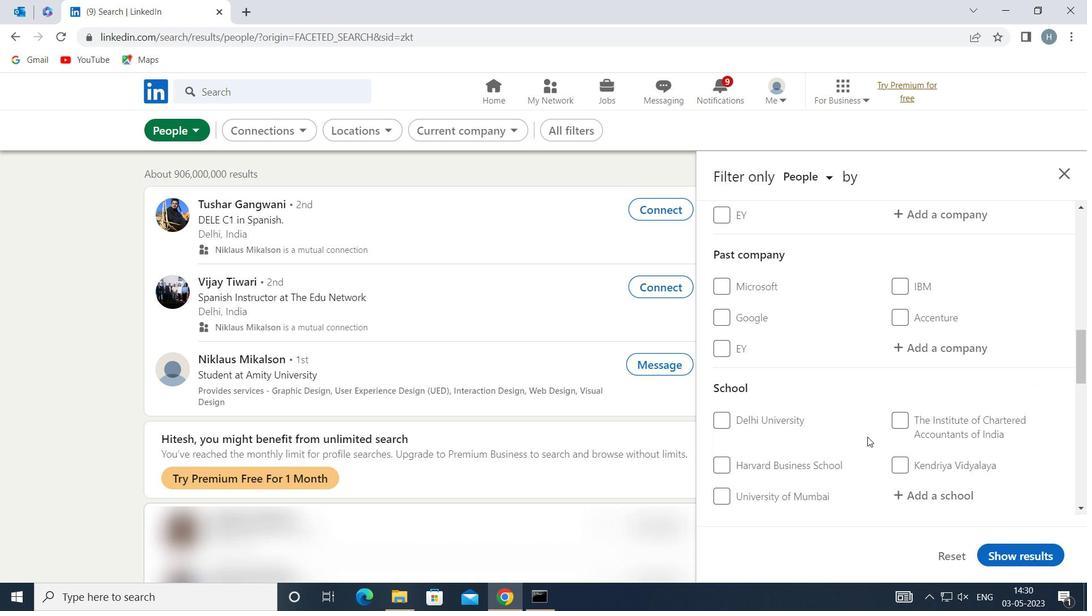 
Action: Mouse scrolled (868, 438) with delta (0, 0)
Screenshot: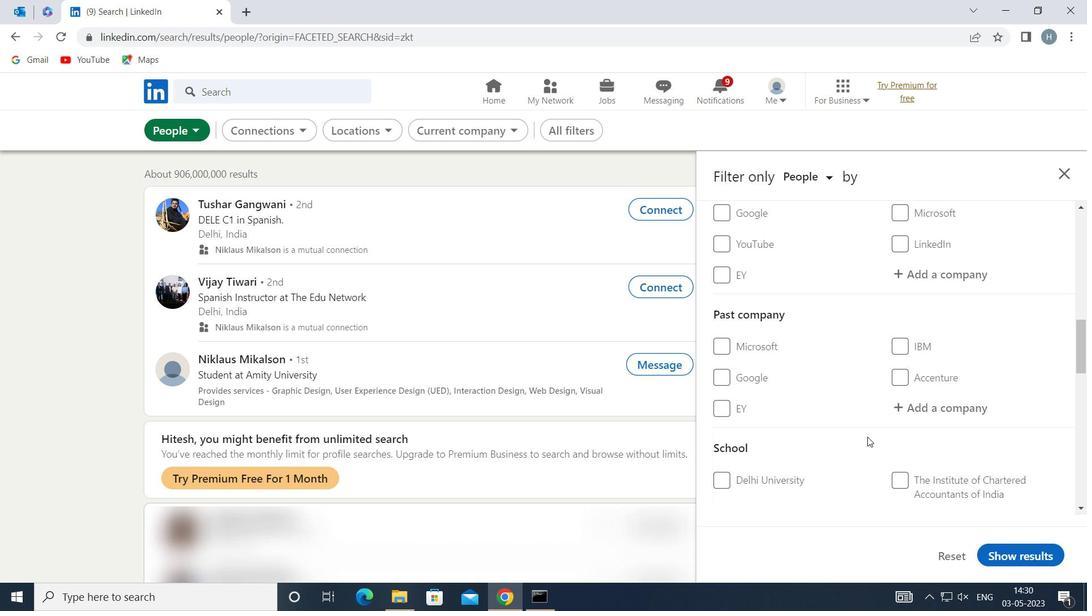 
Action: Mouse scrolled (868, 438) with delta (0, 0)
Screenshot: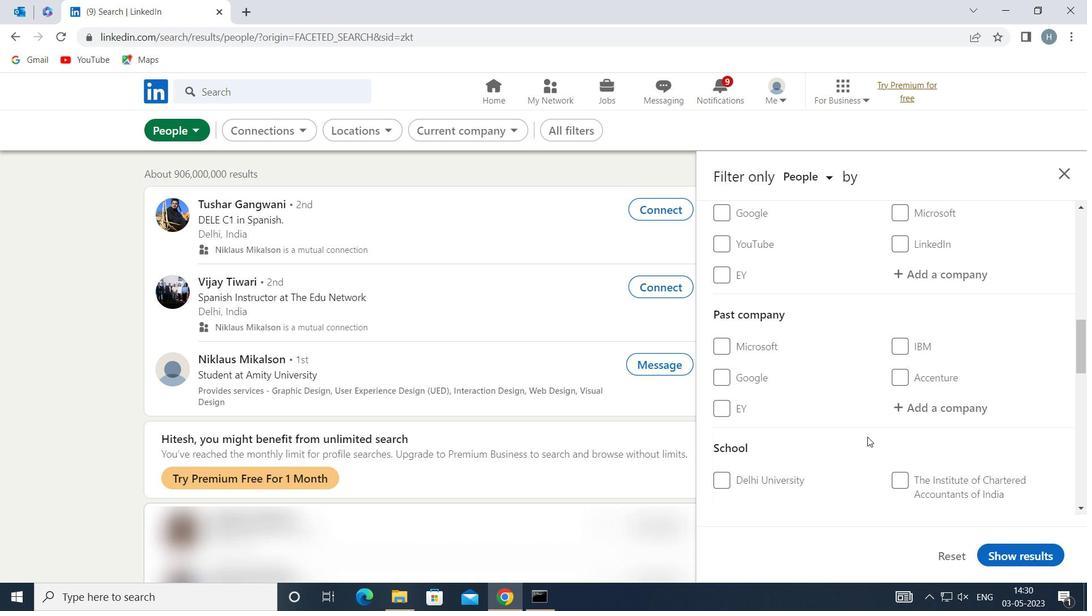 
Action: Mouse moved to (919, 467)
Screenshot: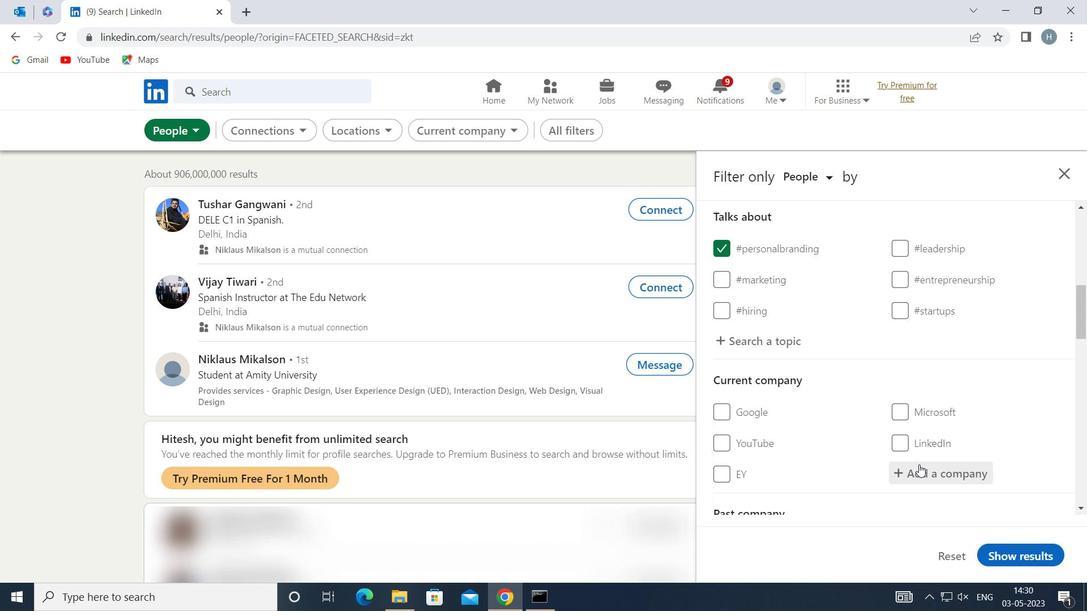 
Action: Mouse pressed left at (919, 467)
Screenshot: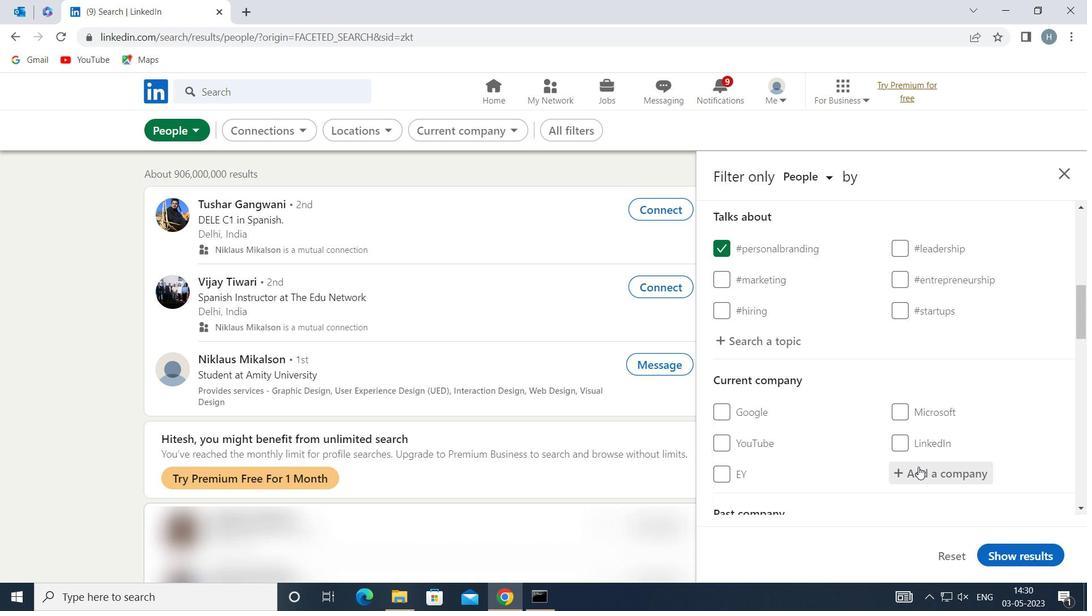 
Action: Key pressed <Key.shift>TECHOLUTION
Screenshot: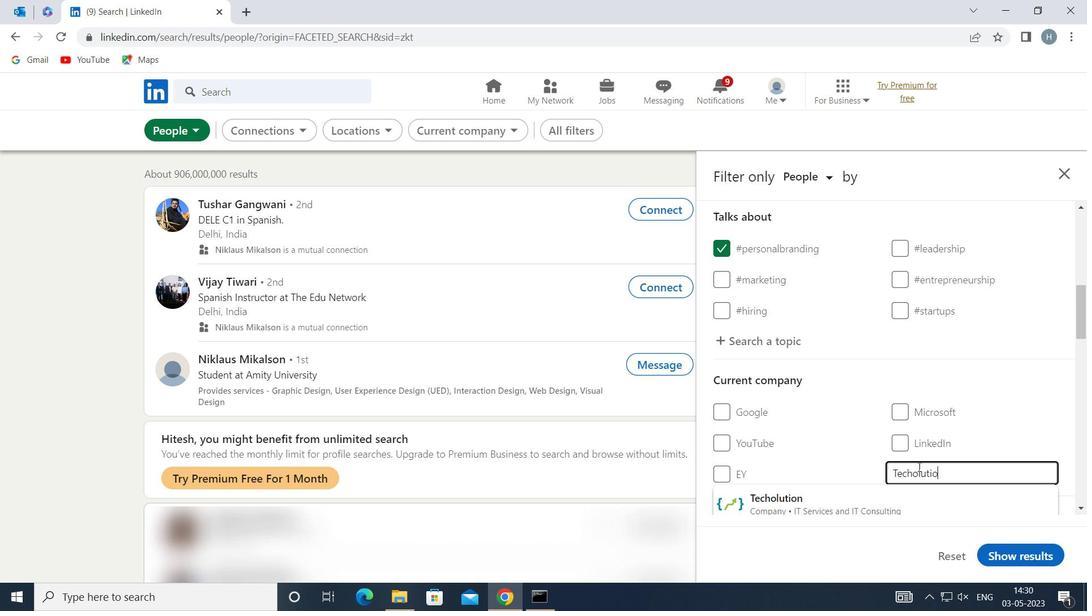 
Action: Mouse moved to (876, 503)
Screenshot: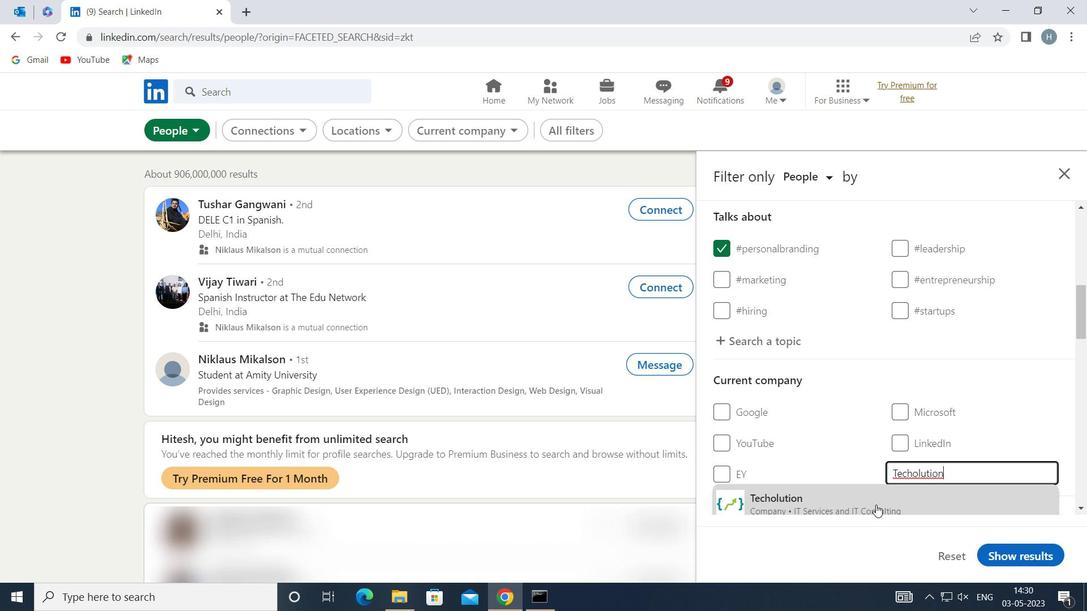 
Action: Mouse pressed left at (876, 503)
Screenshot: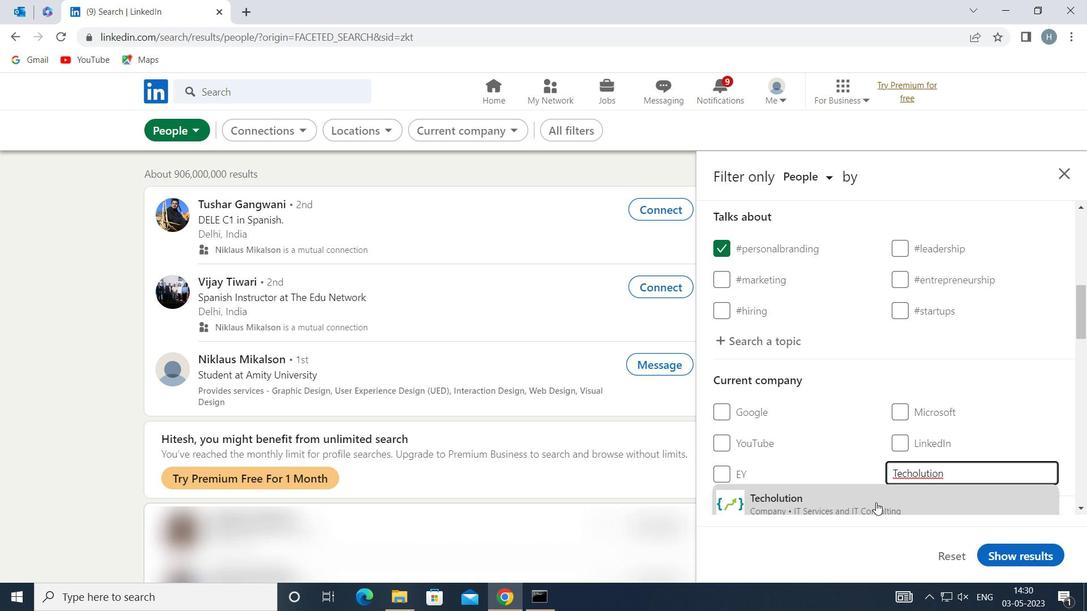 
Action: Mouse moved to (867, 454)
Screenshot: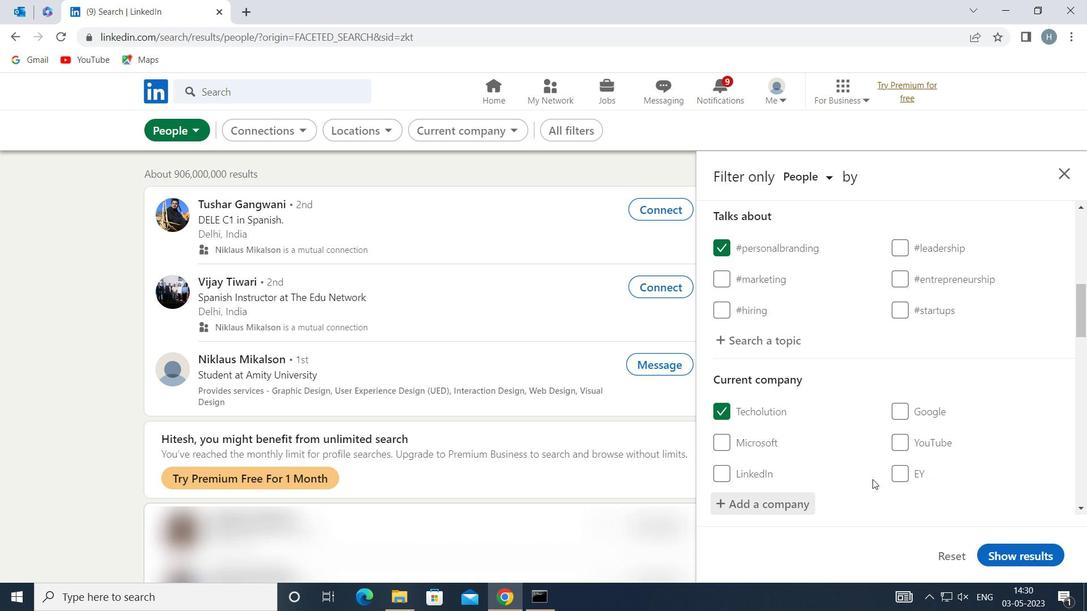 
Action: Mouse scrolled (867, 454) with delta (0, 0)
Screenshot: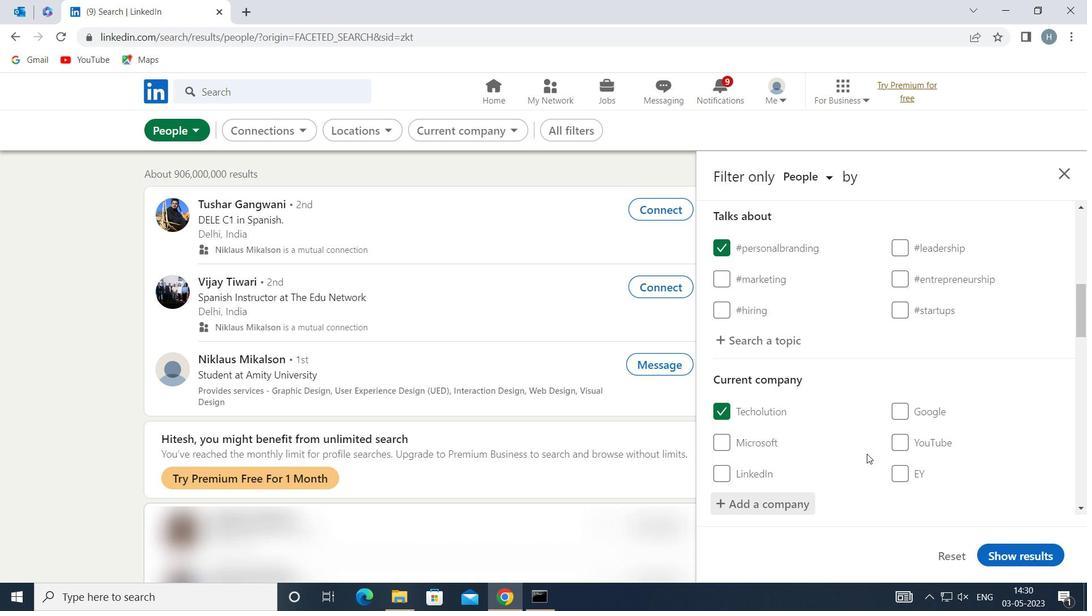 
Action: Mouse scrolled (867, 454) with delta (0, 0)
Screenshot: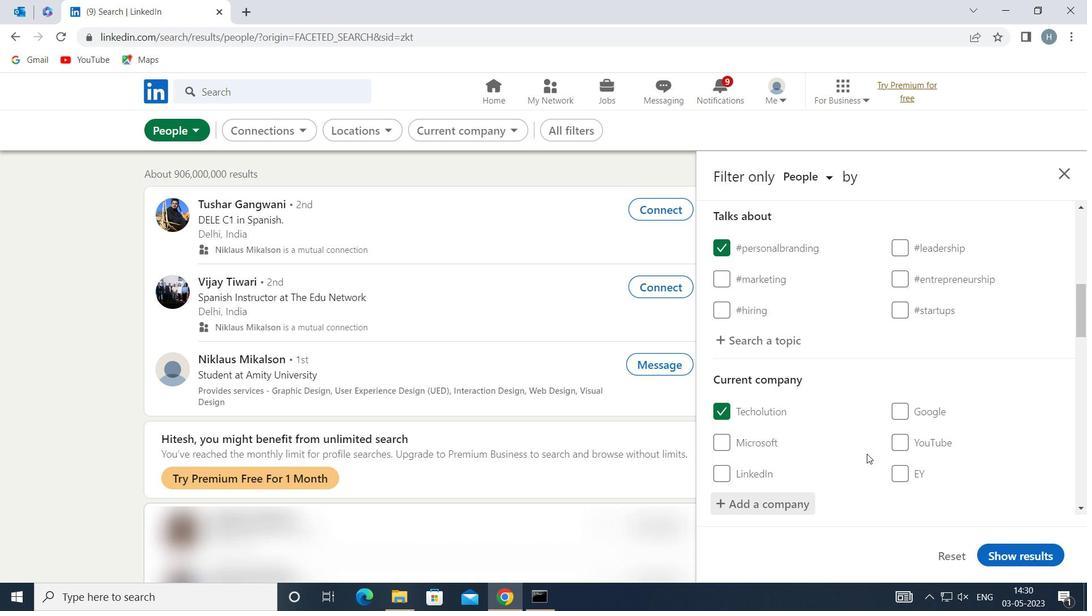 
Action: Mouse scrolled (867, 454) with delta (0, 0)
Screenshot: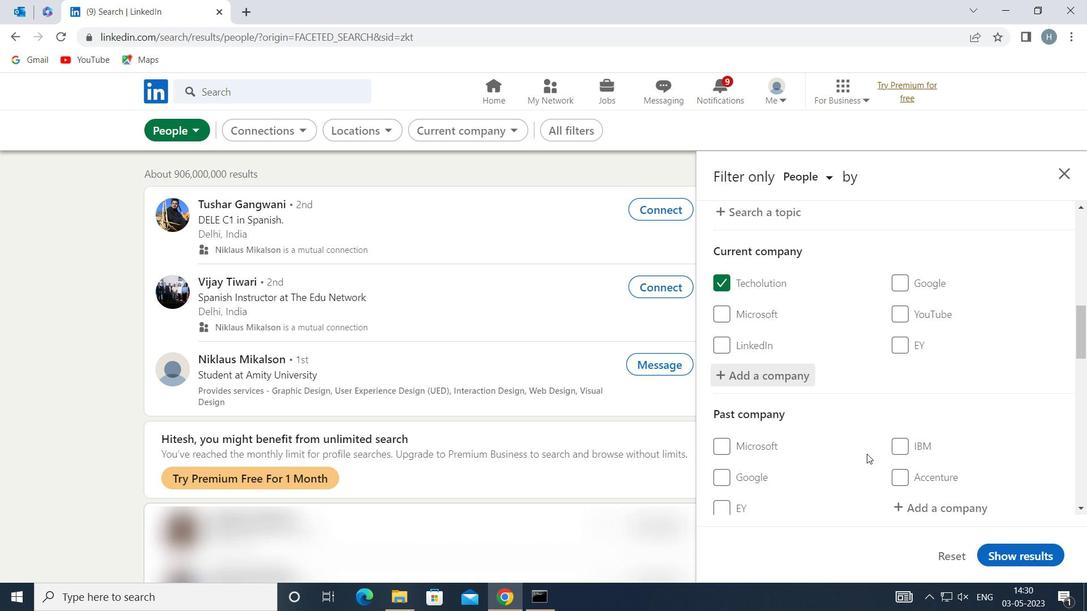 
Action: Mouse scrolled (867, 454) with delta (0, 0)
Screenshot: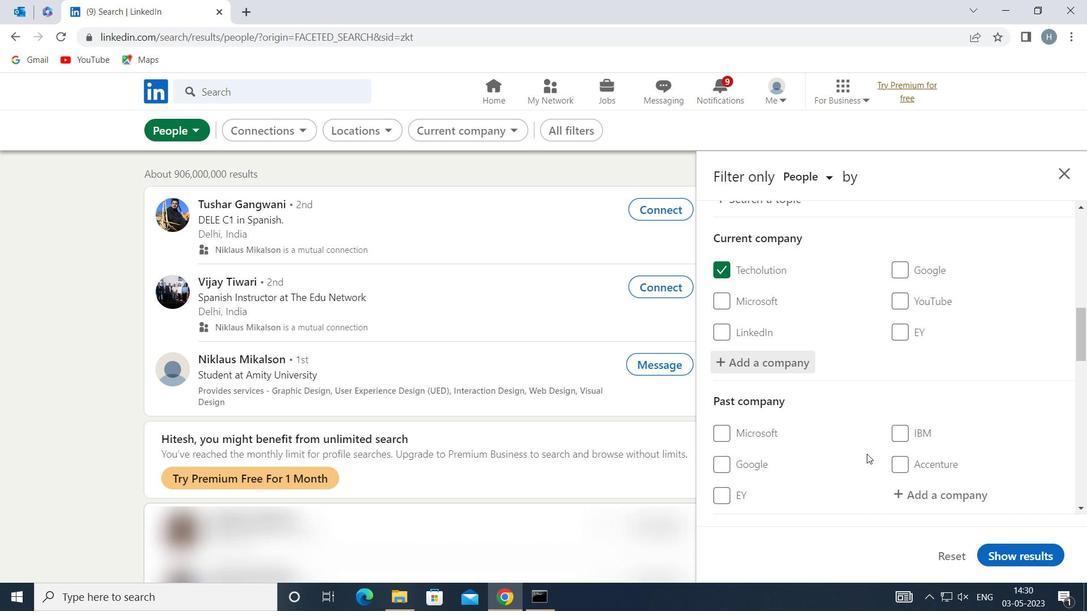 
Action: Mouse moved to (872, 453)
Screenshot: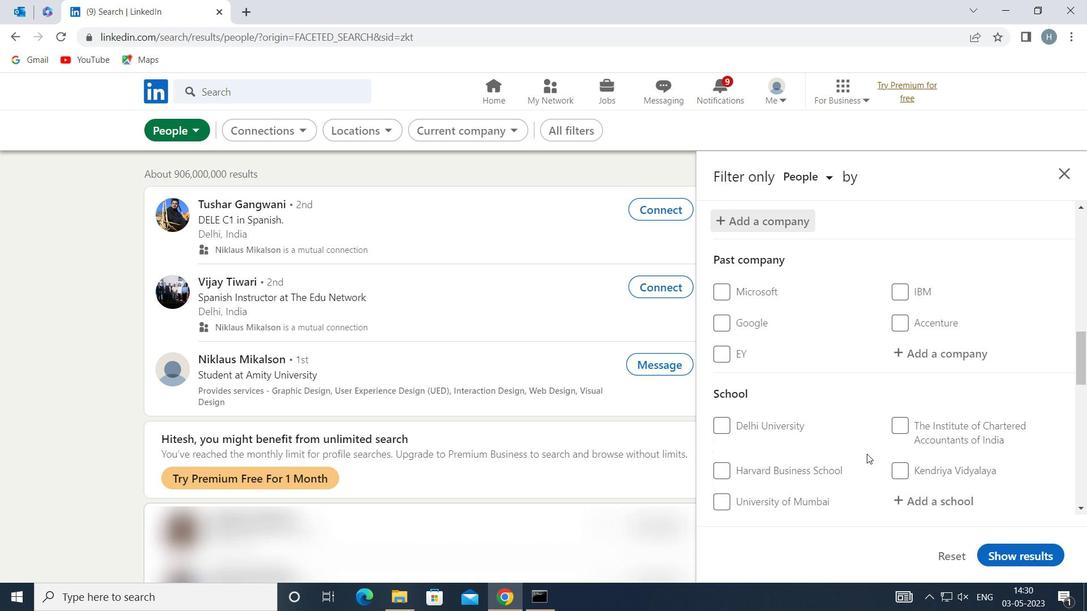 
Action: Mouse scrolled (872, 452) with delta (0, 0)
Screenshot: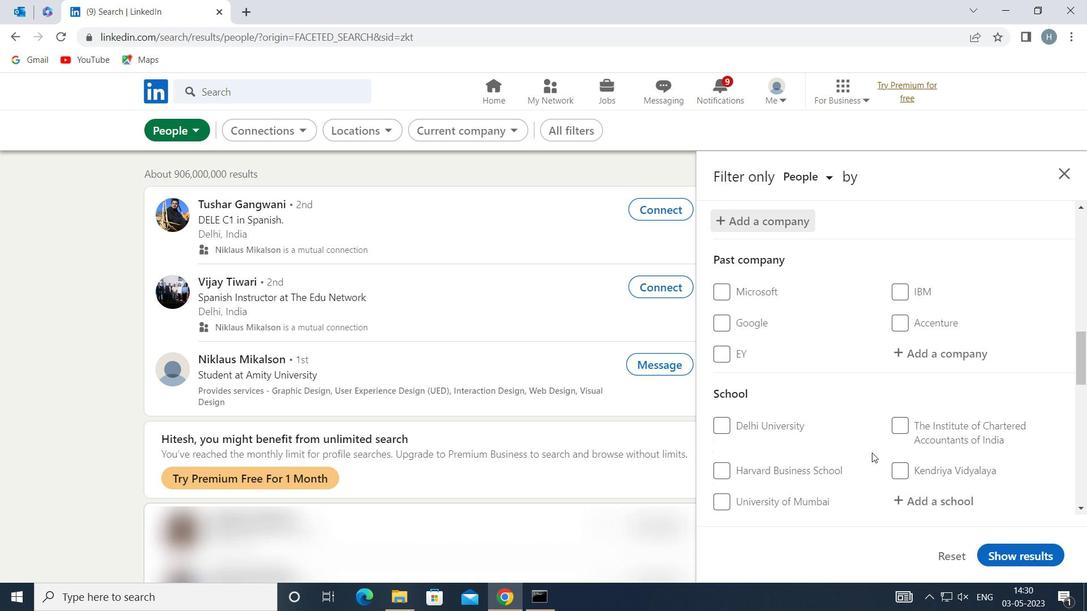 
Action: Mouse moved to (927, 433)
Screenshot: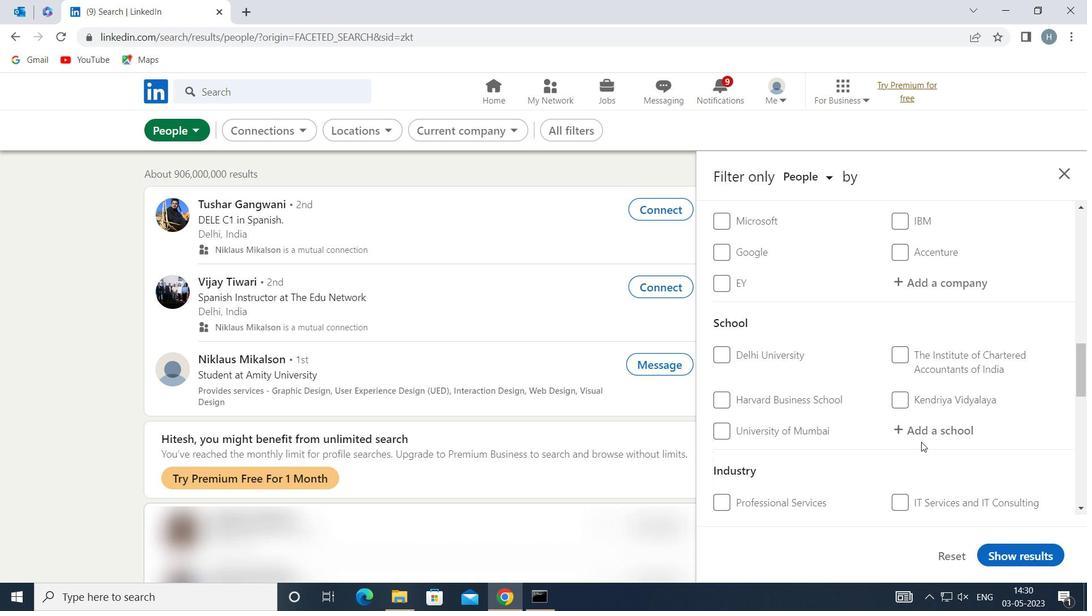 
Action: Mouse pressed left at (927, 433)
Screenshot: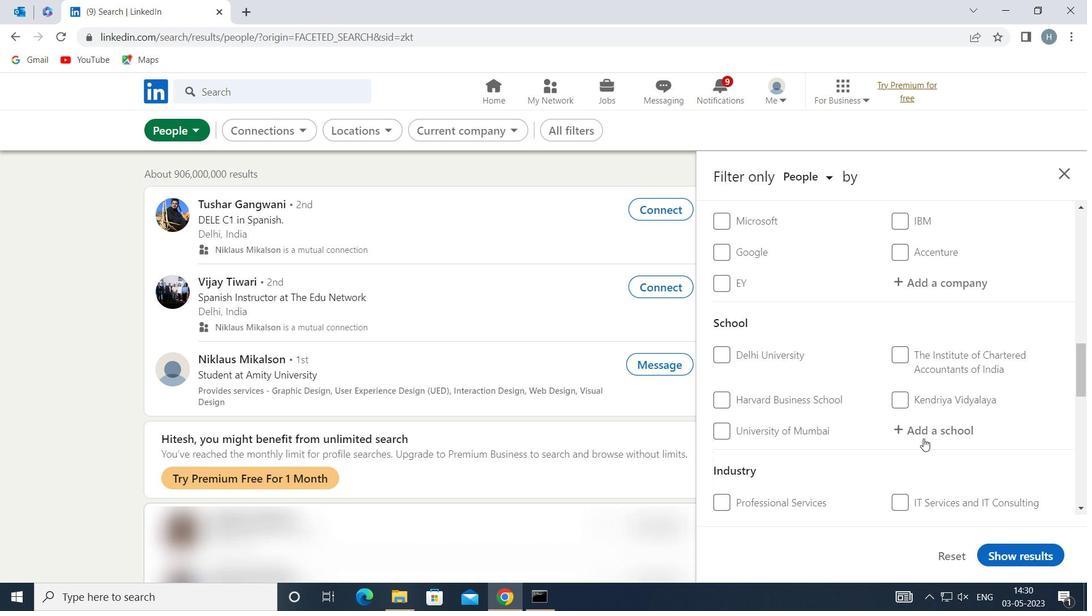 
Action: Key pressed <Key.shift>SYMBIOSIS<Key.space><Key.shift>INSTITUTE<Key.space>OF<Key.space><Key.shift>INTERNATIONAL<Key.space><Key.shift>BUS
Screenshot: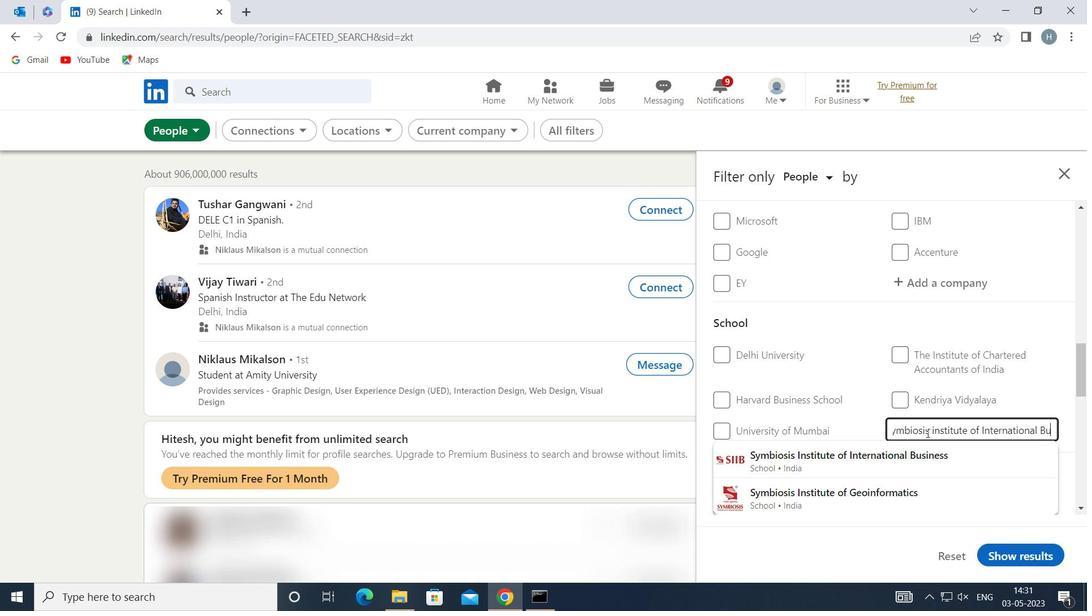 
Action: Mouse moved to (928, 456)
Screenshot: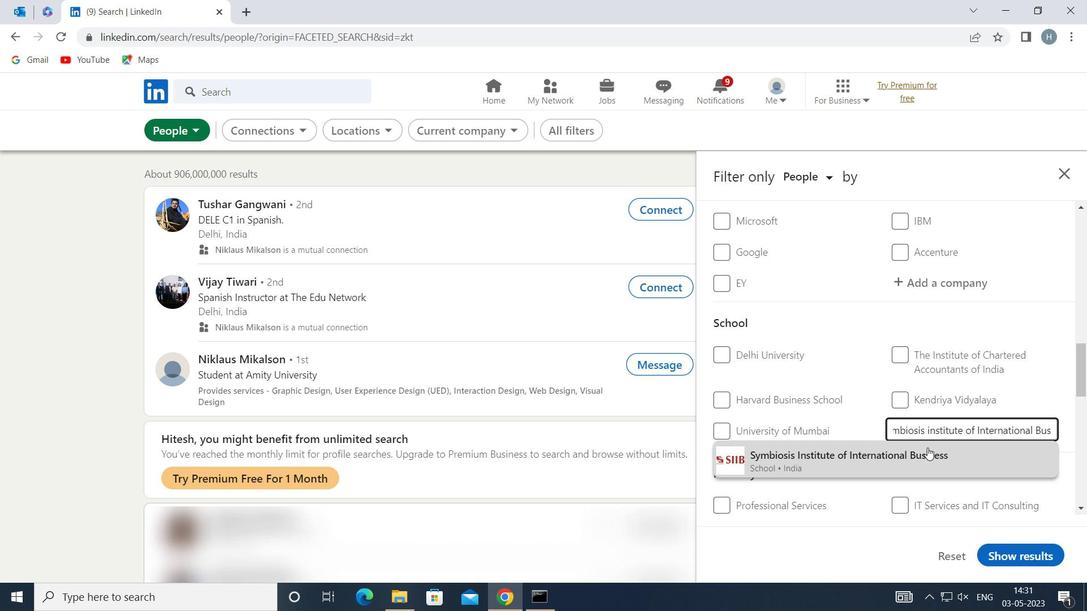 
Action: Mouse pressed left at (928, 456)
Screenshot: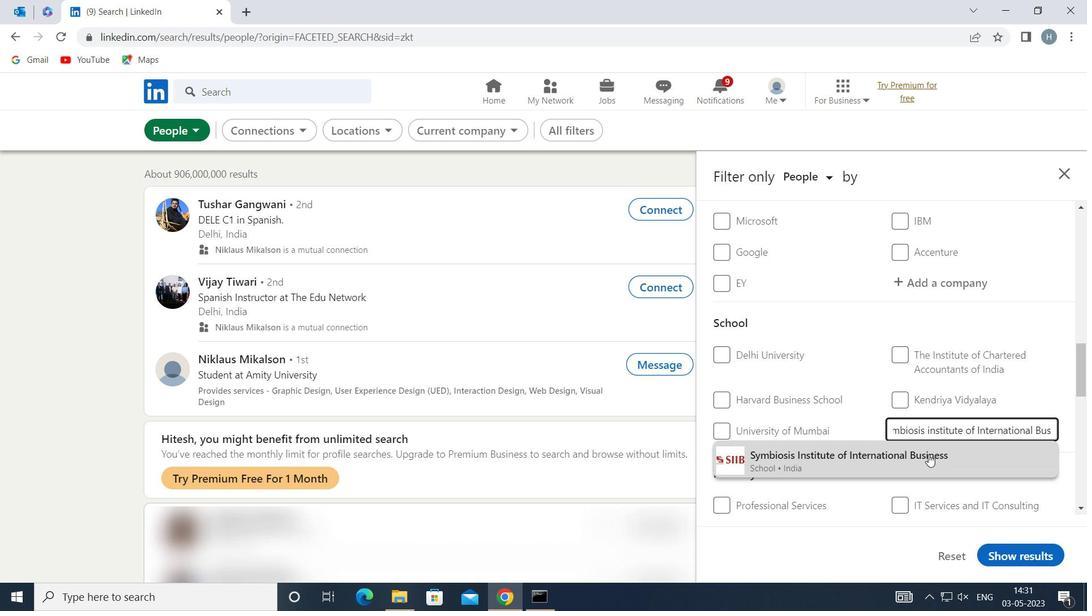 
Action: Mouse moved to (882, 446)
Screenshot: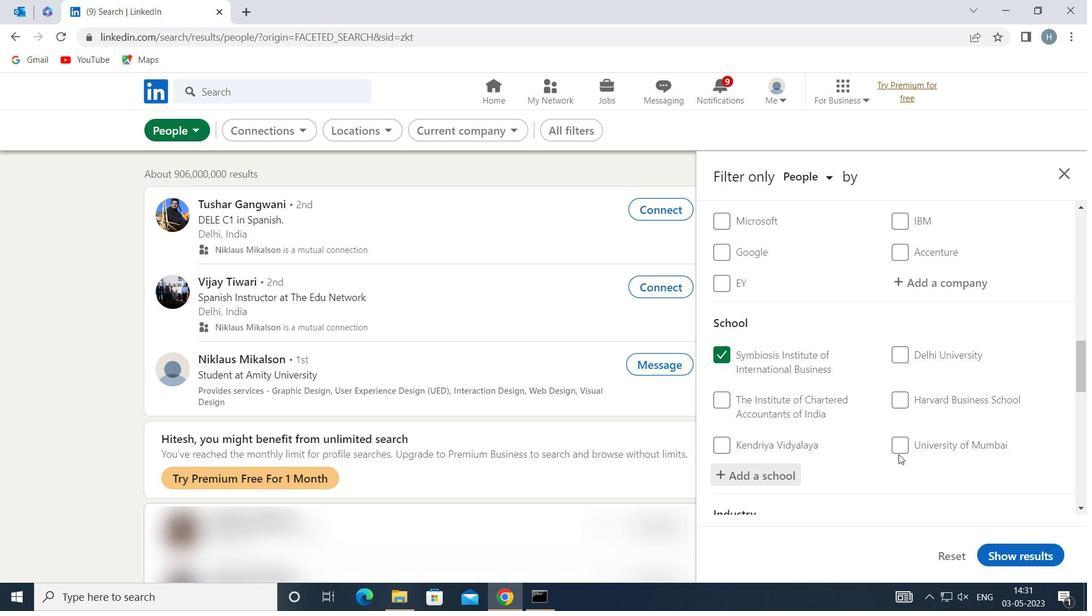 
Action: Mouse scrolled (882, 446) with delta (0, 0)
Screenshot: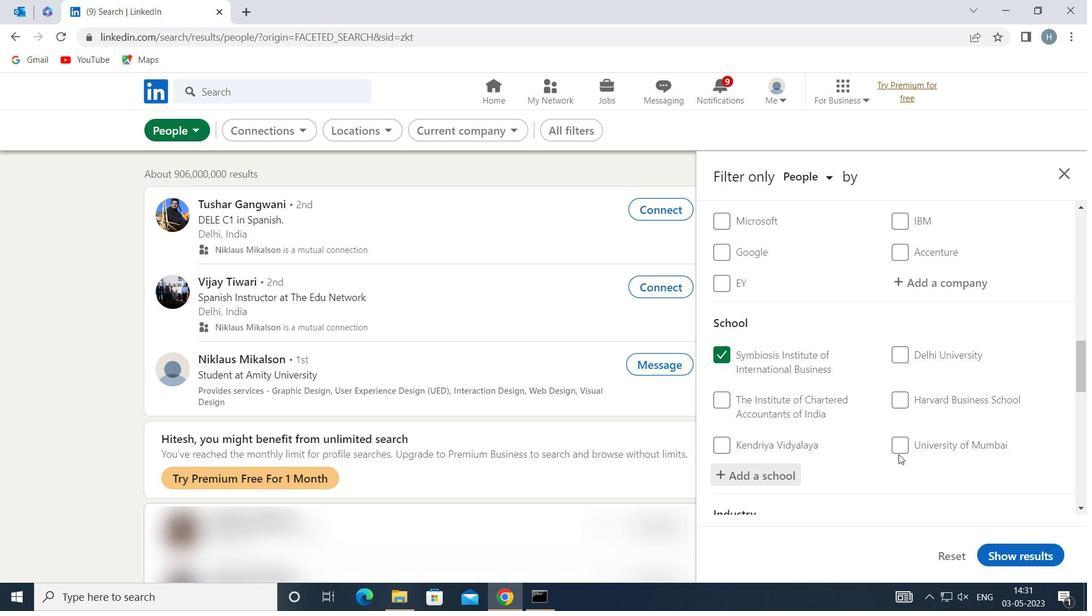 
Action: Mouse moved to (878, 446)
Screenshot: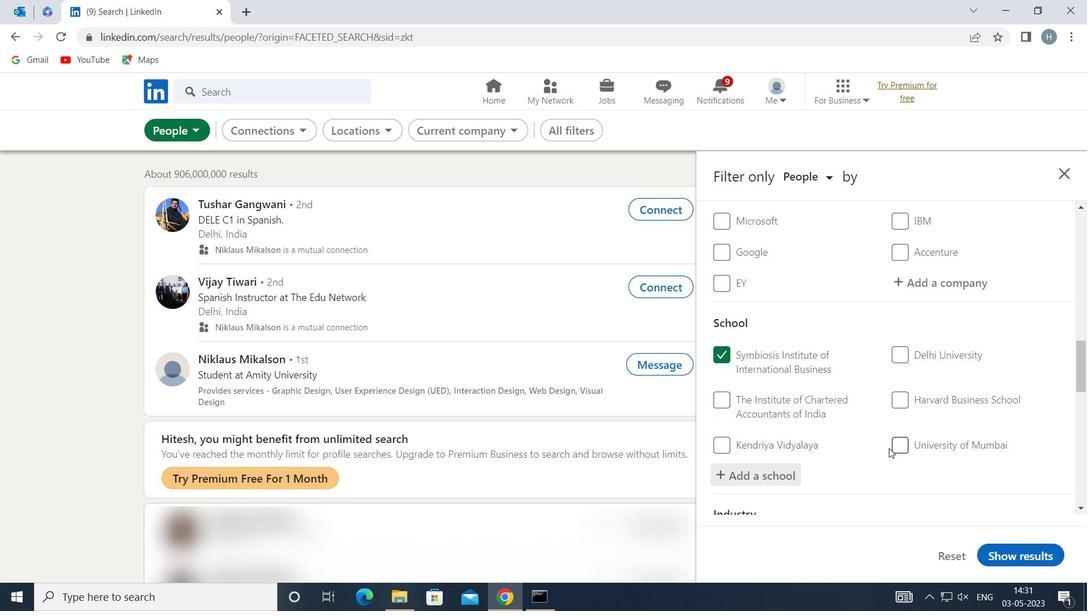 
Action: Mouse scrolled (878, 445) with delta (0, 0)
Screenshot: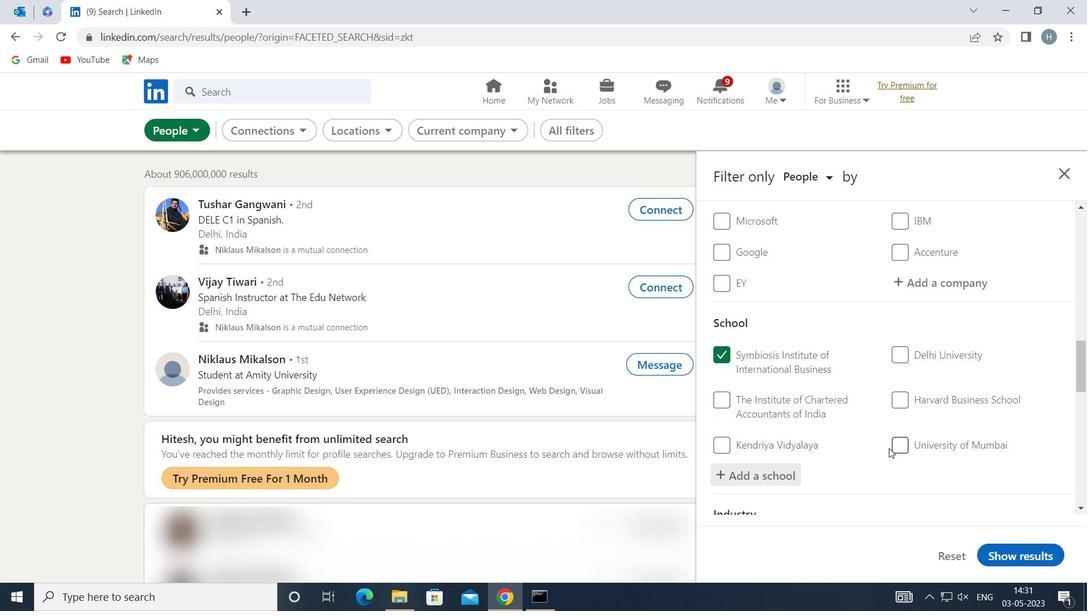 
Action: Mouse moved to (842, 428)
Screenshot: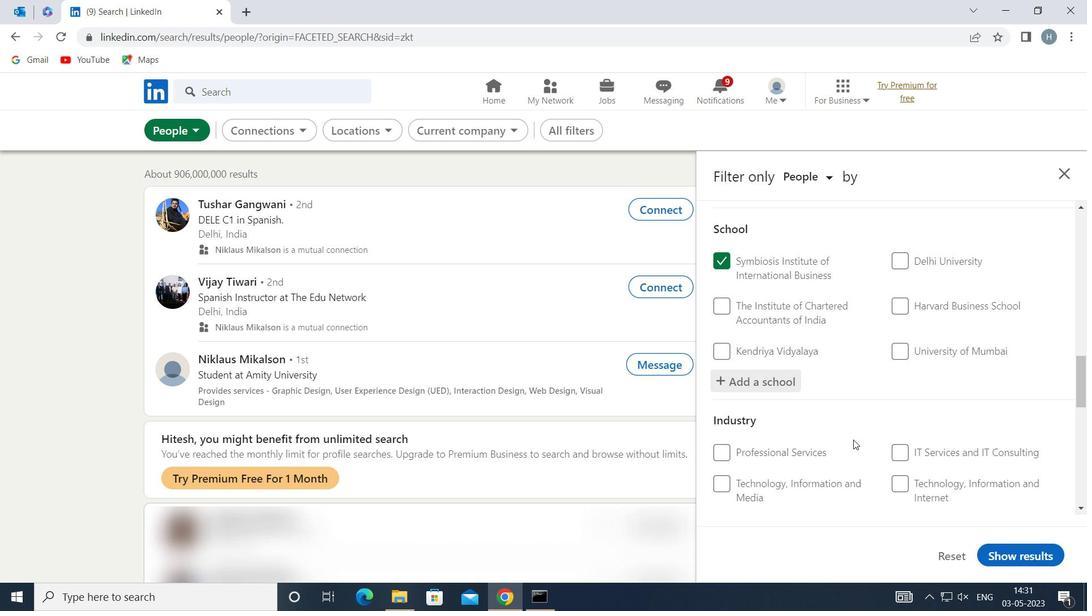 
Action: Mouse scrolled (842, 428) with delta (0, 0)
Screenshot: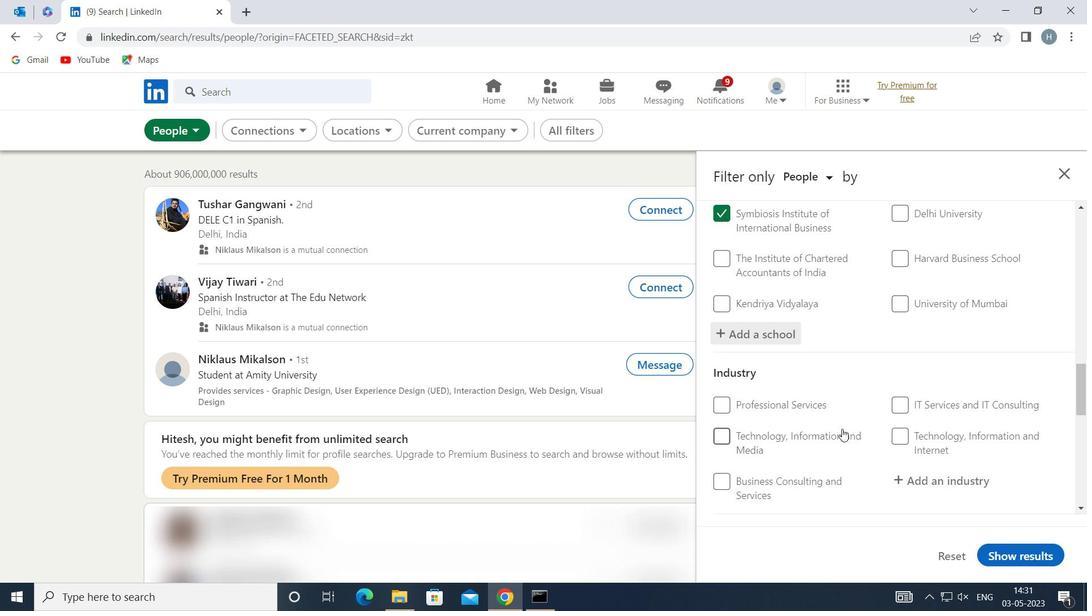 
Action: Mouse moved to (937, 405)
Screenshot: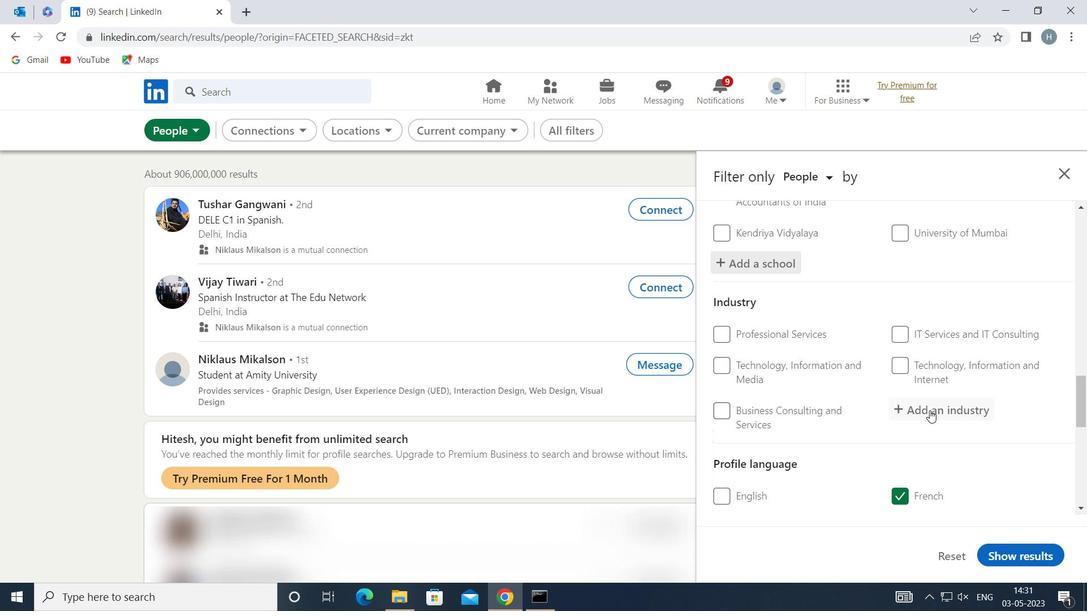 
Action: Mouse pressed left at (937, 405)
Screenshot: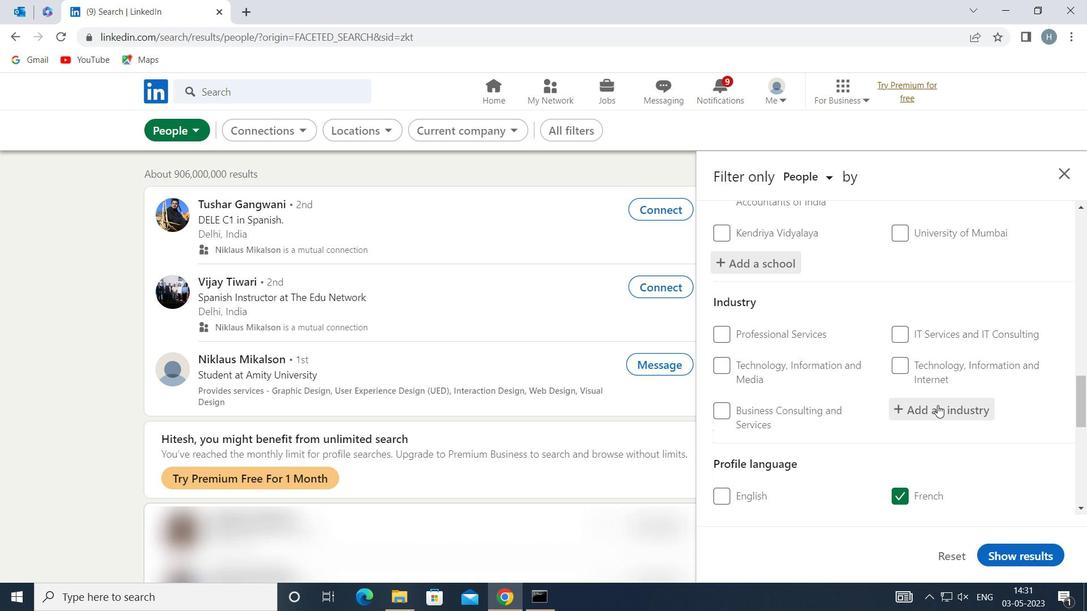 
Action: Key pressed <Key.shift>WHOLESALE<Key.space><Key.shift>LUX
Screenshot: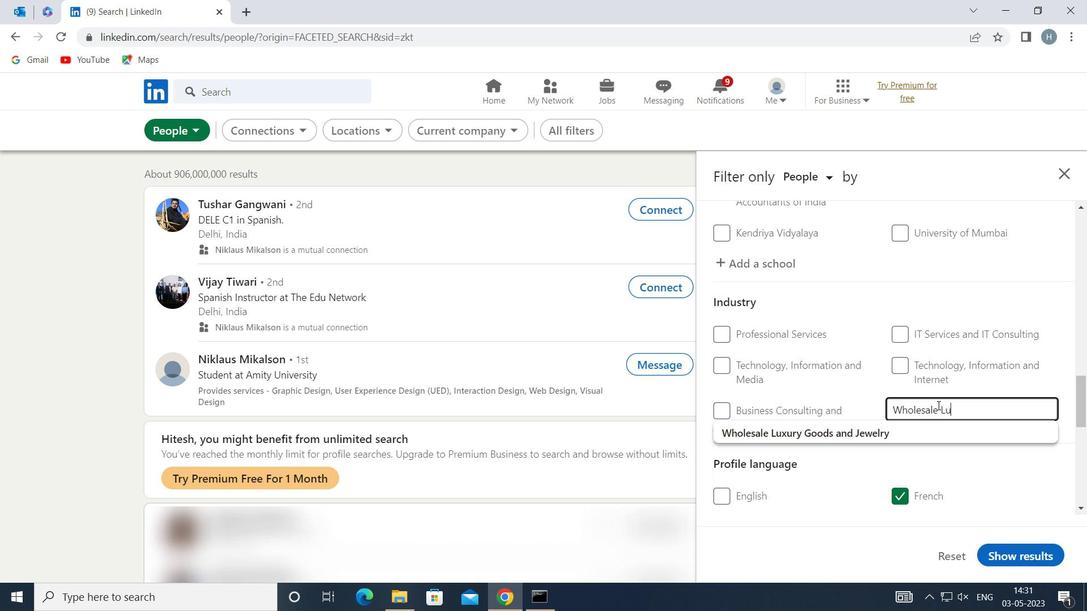 
Action: Mouse moved to (908, 425)
Screenshot: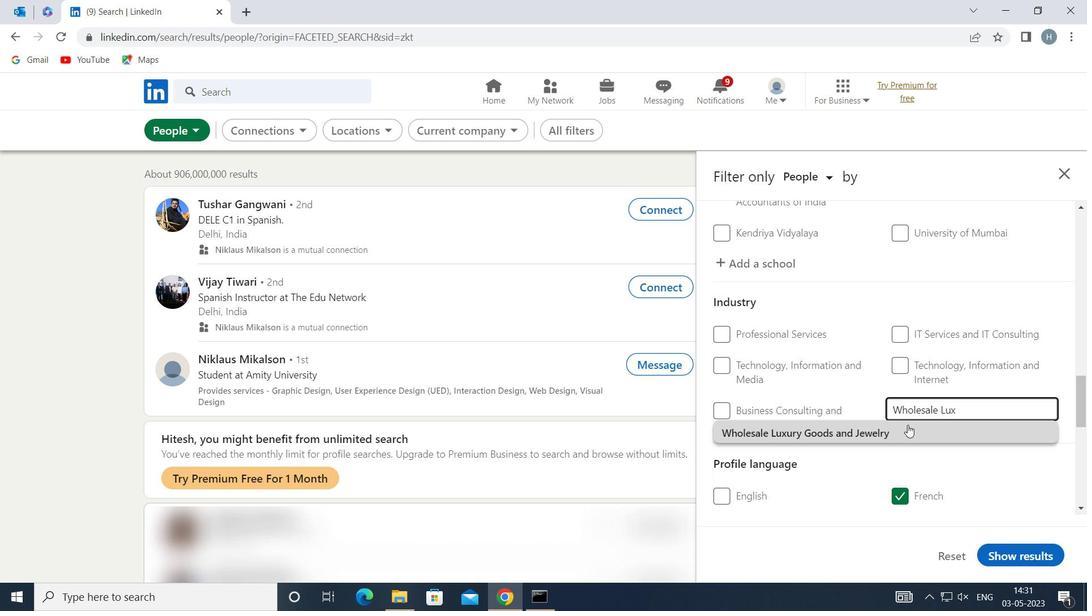 
Action: Mouse pressed left at (908, 425)
Screenshot: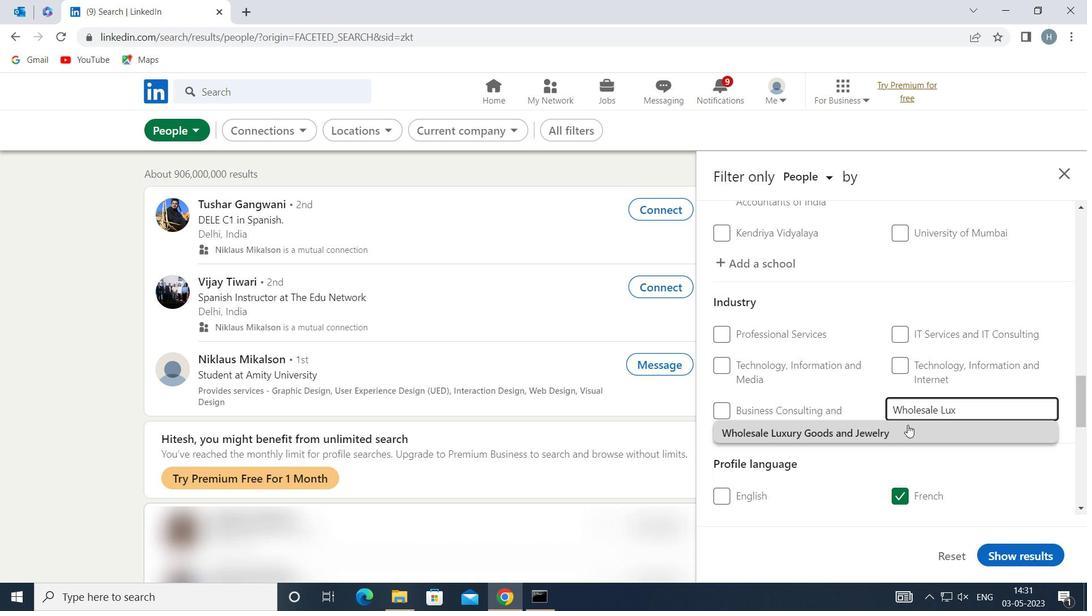 
Action: Mouse moved to (848, 398)
Screenshot: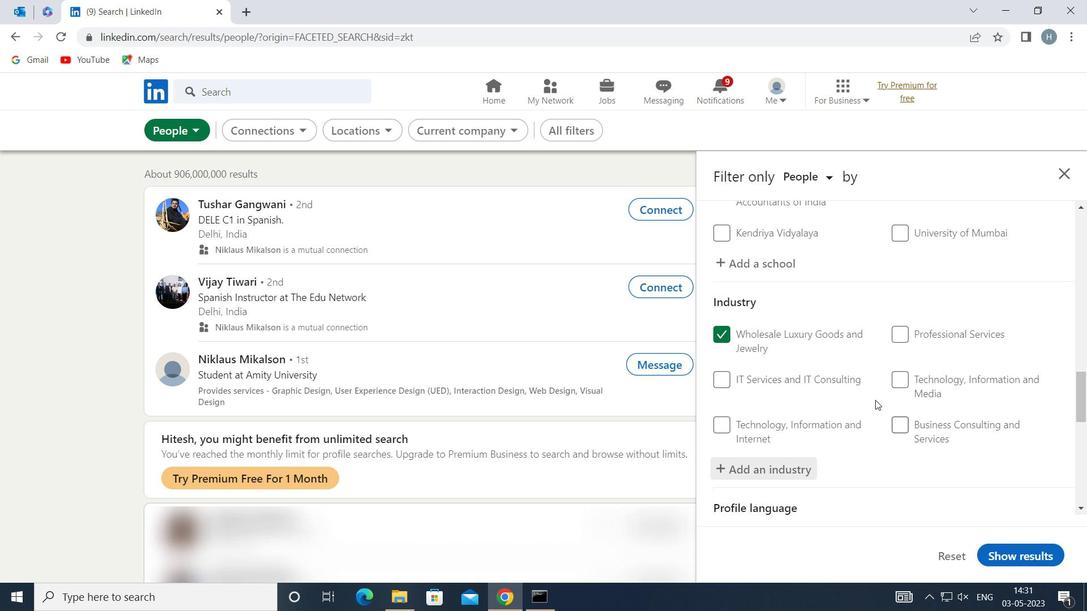 
Action: Mouse scrolled (848, 398) with delta (0, 0)
Screenshot: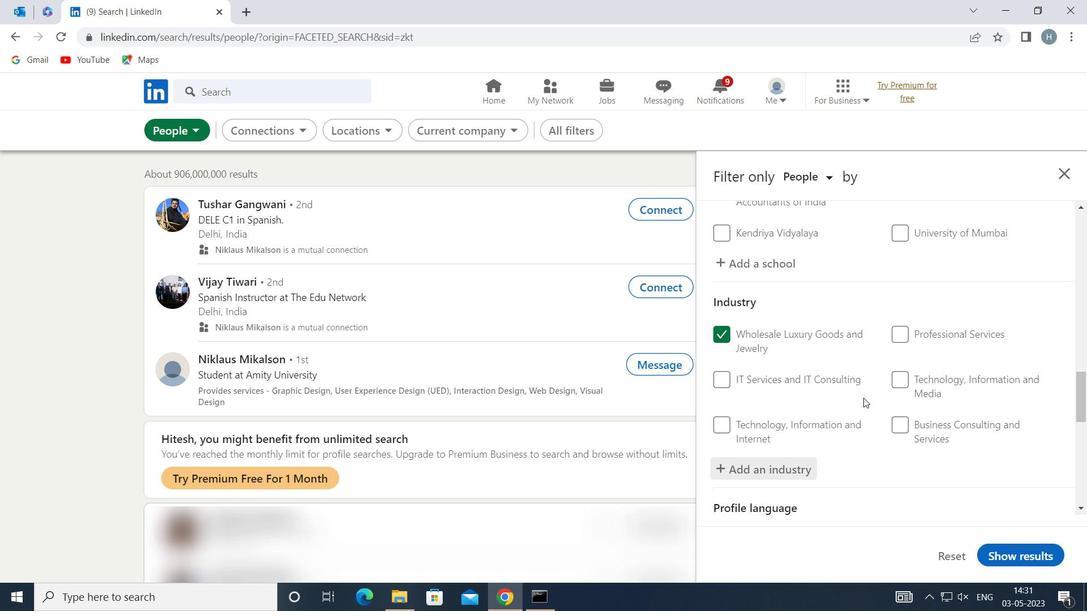 
Action: Mouse scrolled (848, 398) with delta (0, 0)
Screenshot: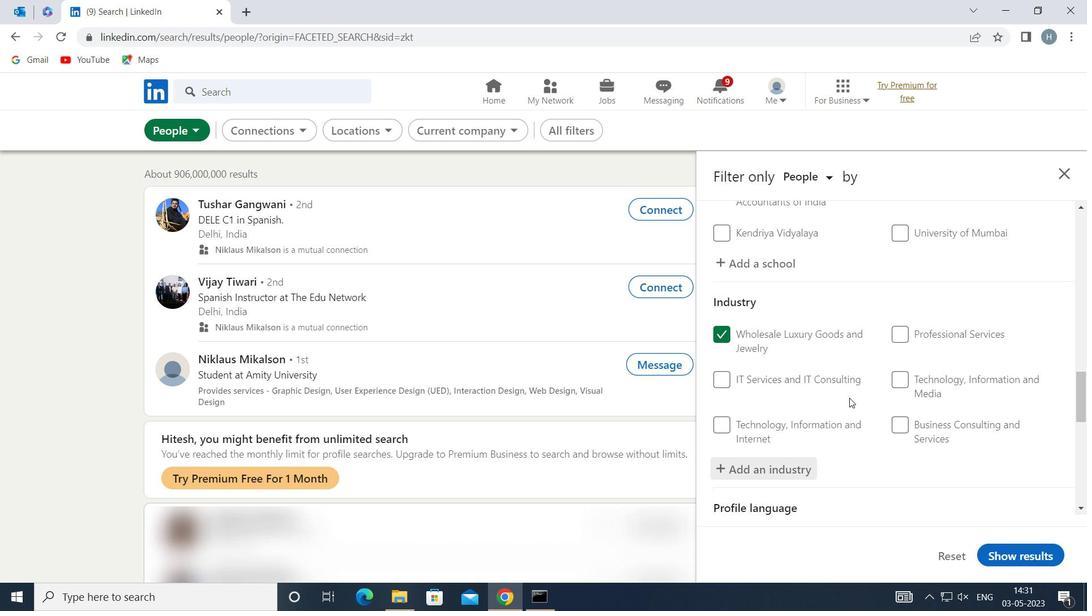 
Action: Mouse scrolled (848, 398) with delta (0, 0)
Screenshot: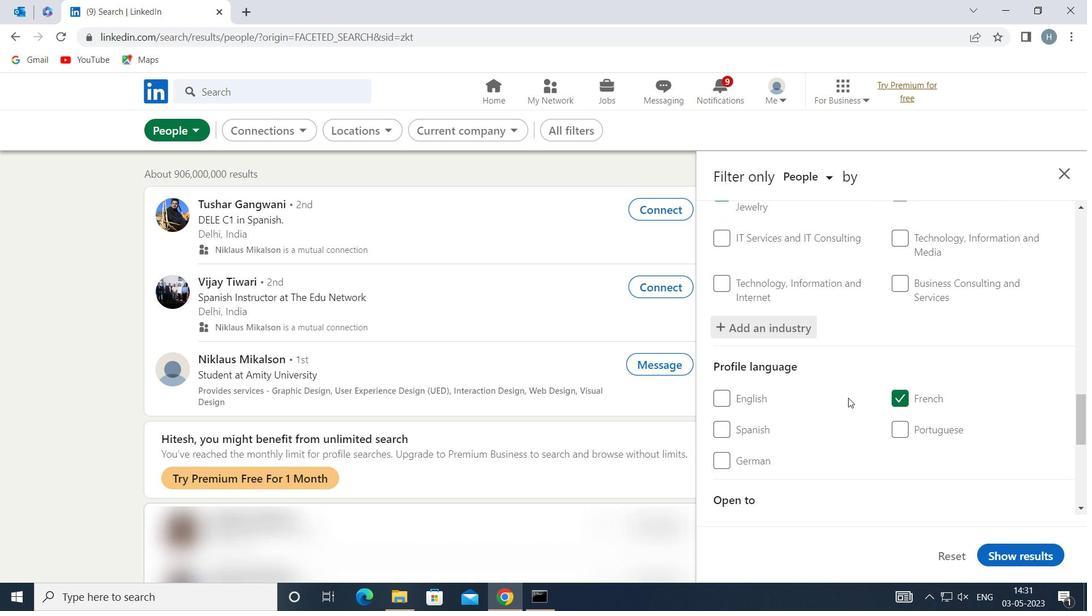 
Action: Mouse scrolled (848, 398) with delta (0, 0)
Screenshot: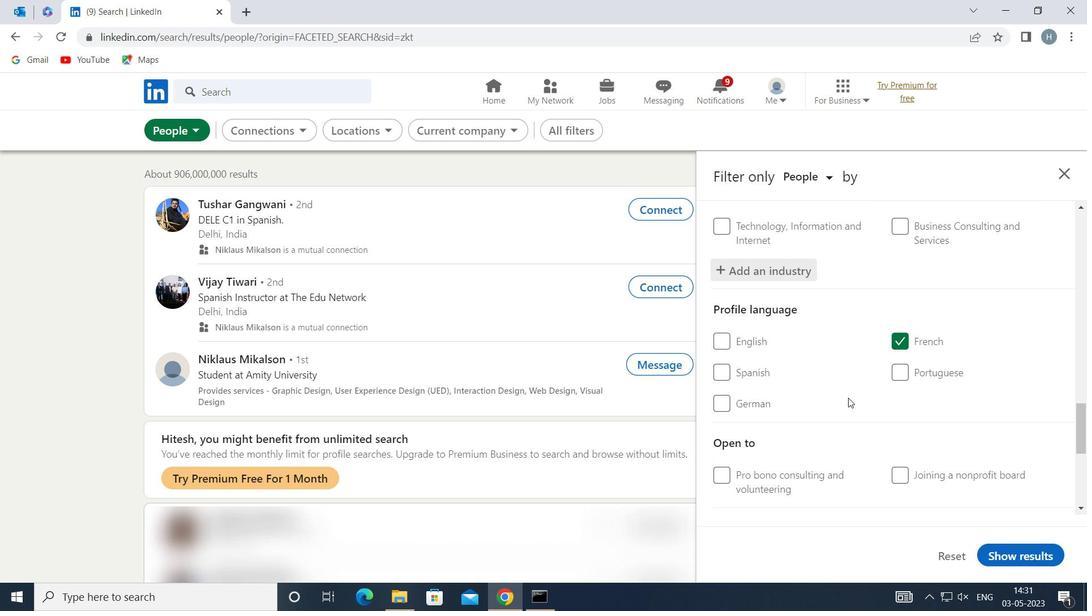 
Action: Mouse scrolled (848, 398) with delta (0, 0)
Screenshot: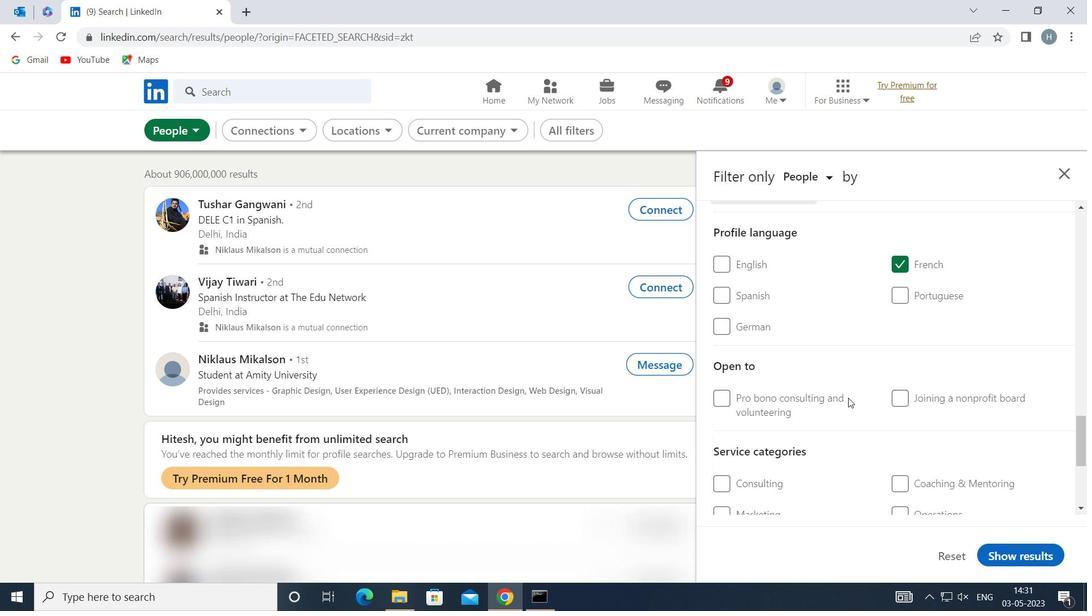 
Action: Mouse scrolled (848, 398) with delta (0, 0)
Screenshot: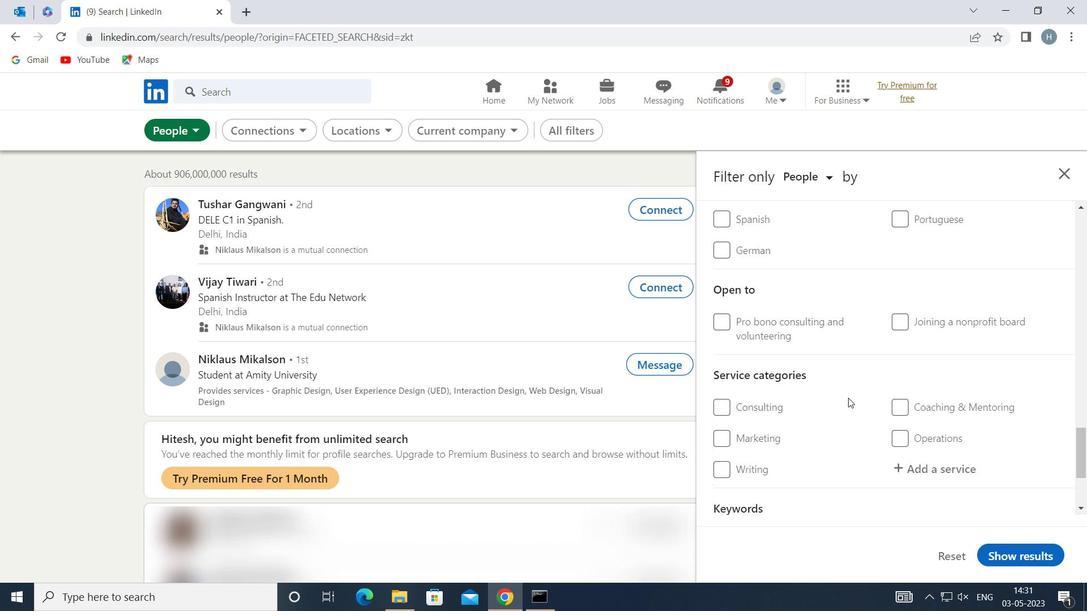 
Action: Mouse moved to (937, 396)
Screenshot: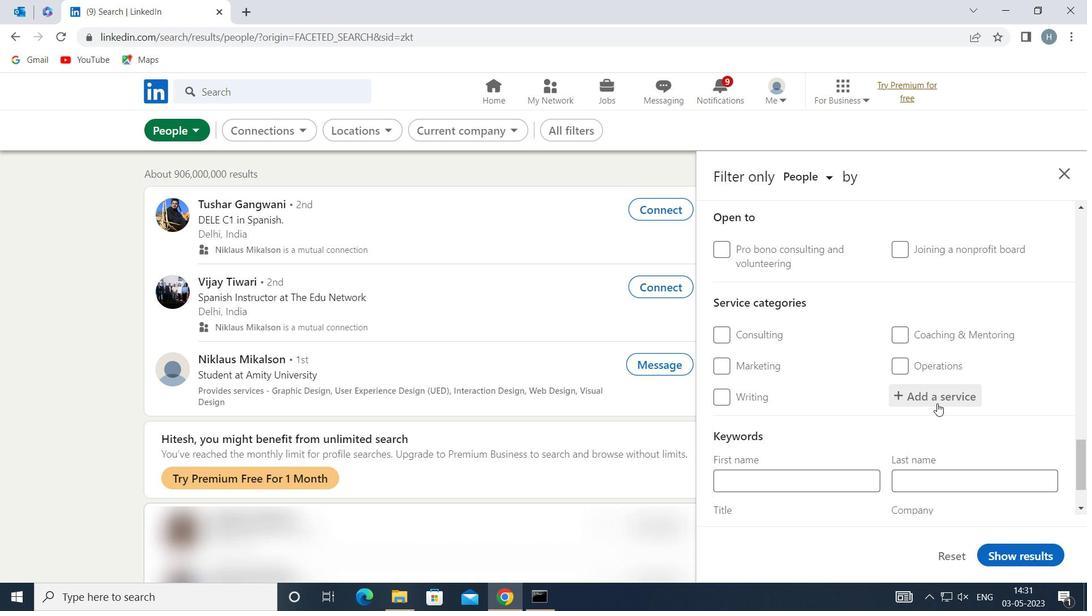 
Action: Mouse pressed left at (937, 396)
Screenshot: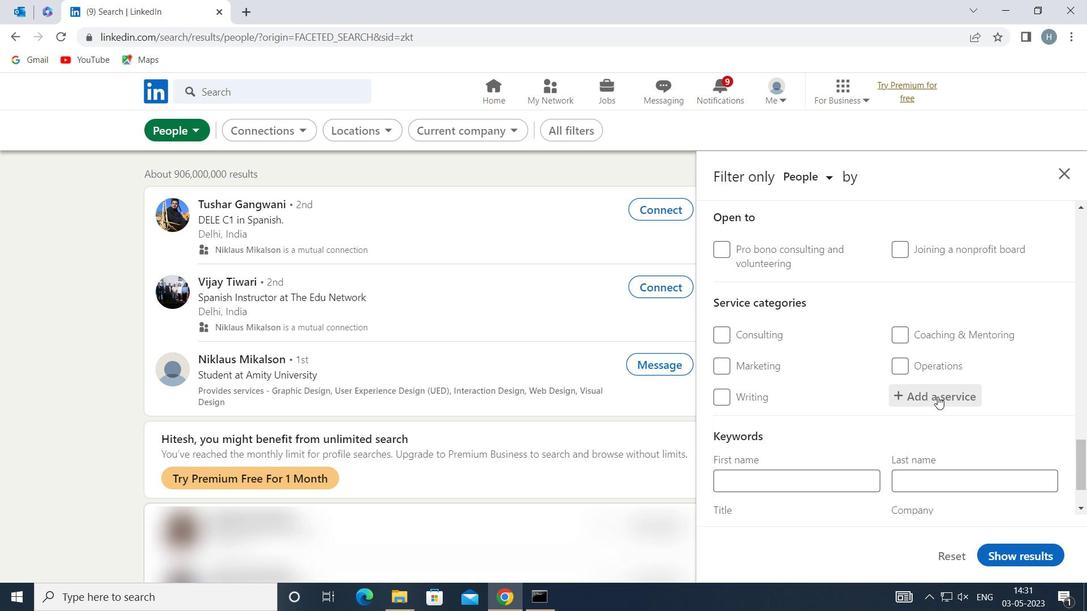 
Action: Key pressed <Key.shift>PRICING<Key.space><Key.shift>ST
Screenshot: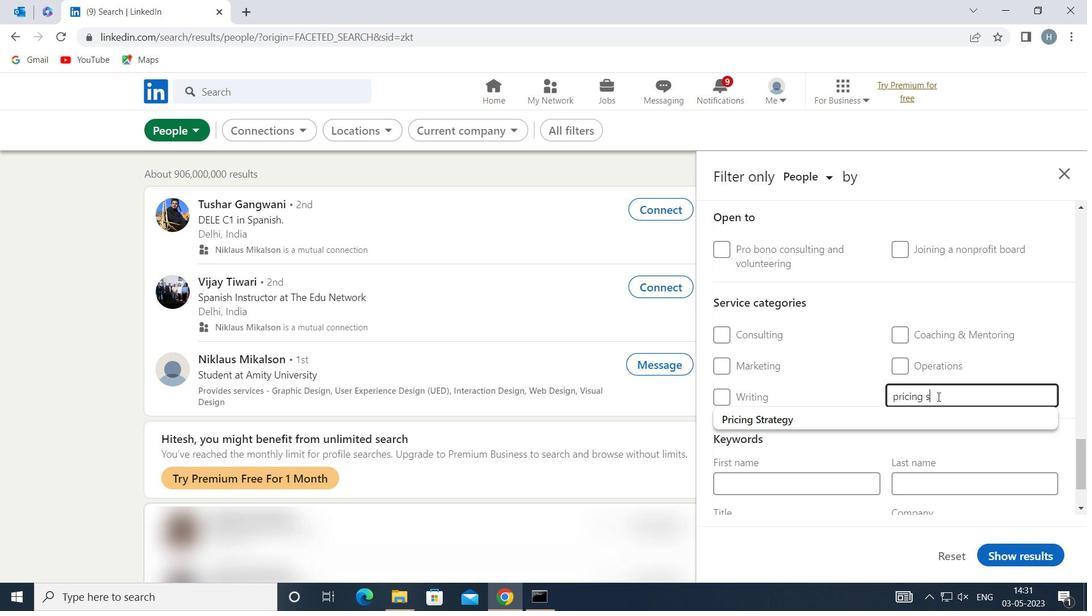 
Action: Mouse moved to (893, 425)
Screenshot: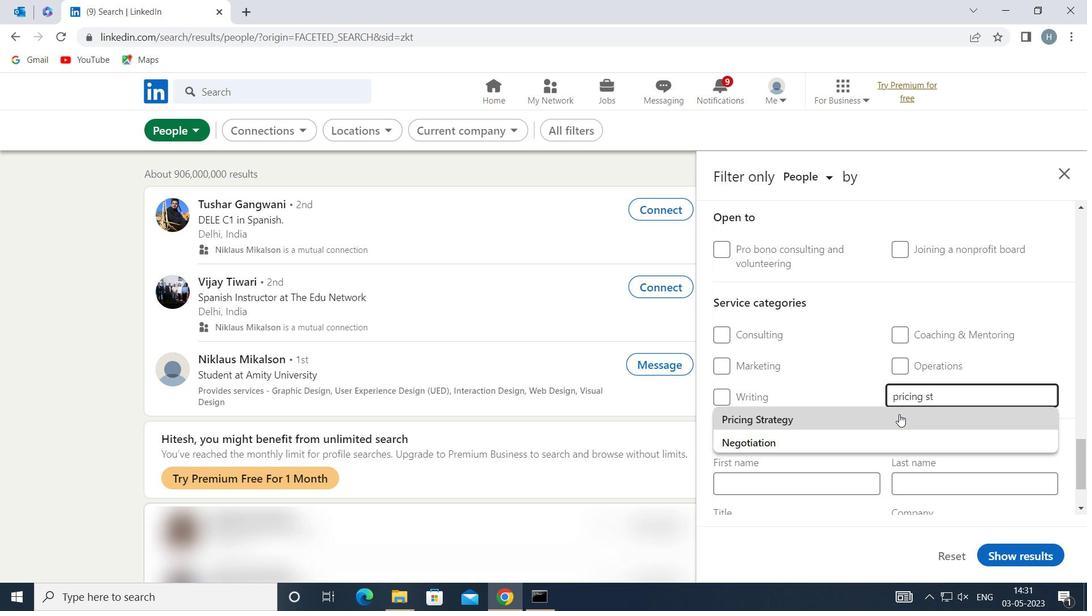 
Action: Mouse pressed left at (893, 425)
Screenshot: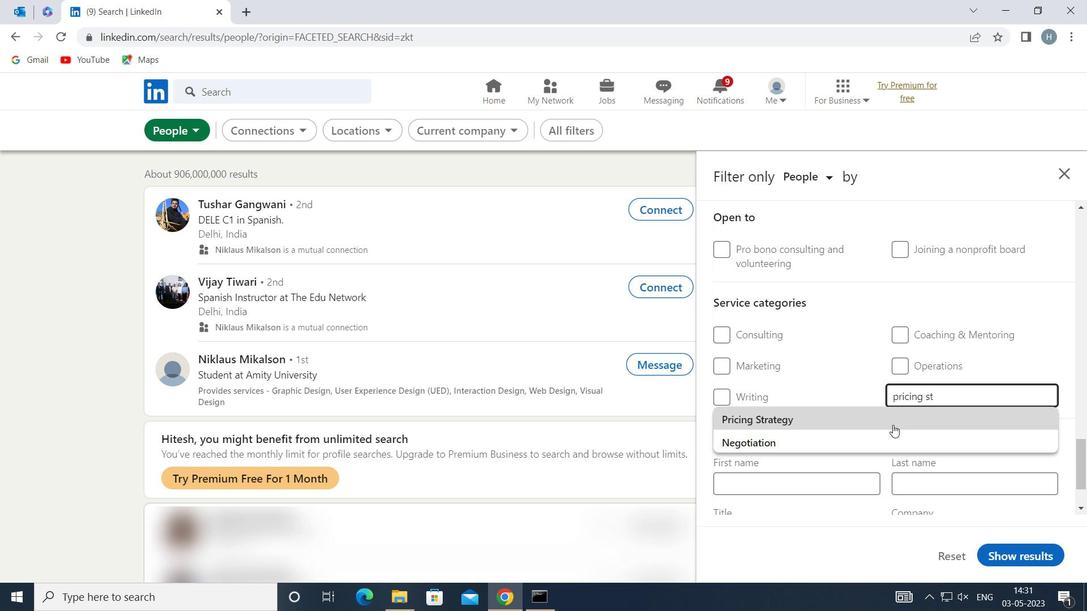
Action: Mouse moved to (882, 425)
Screenshot: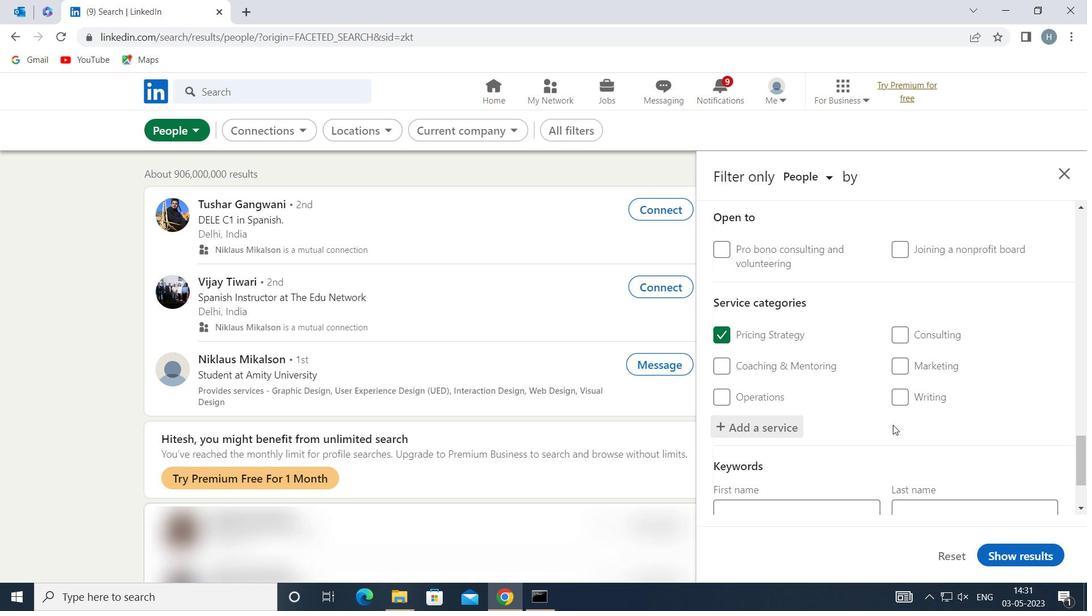 
Action: Mouse scrolled (882, 424) with delta (0, 0)
Screenshot: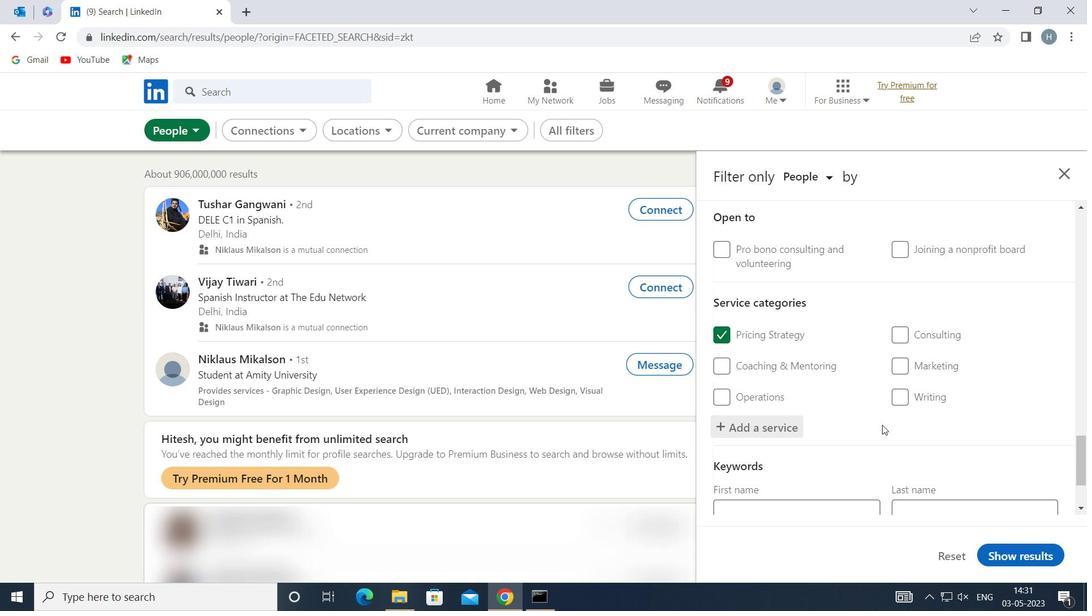
Action: Mouse scrolled (882, 424) with delta (0, 0)
Screenshot: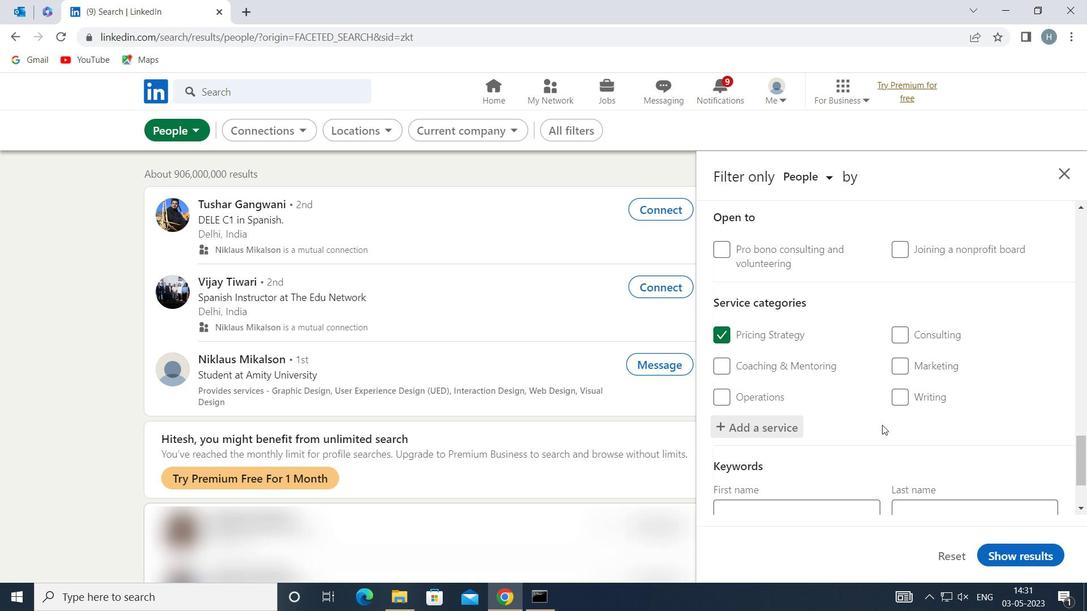 
Action: Mouse scrolled (882, 424) with delta (0, 0)
Screenshot: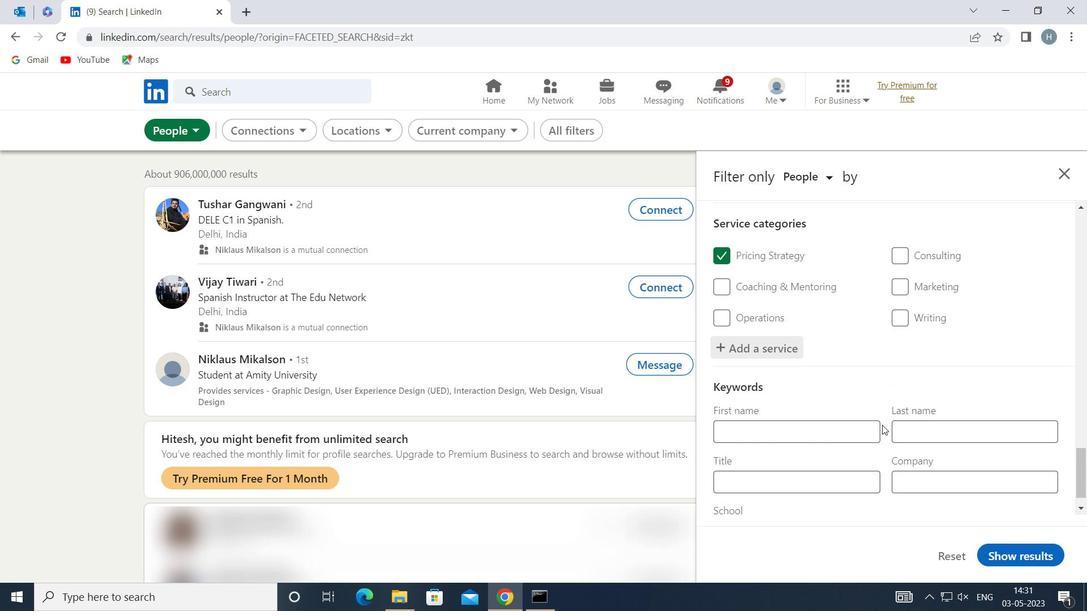 
Action: Mouse scrolled (882, 424) with delta (0, 0)
Screenshot: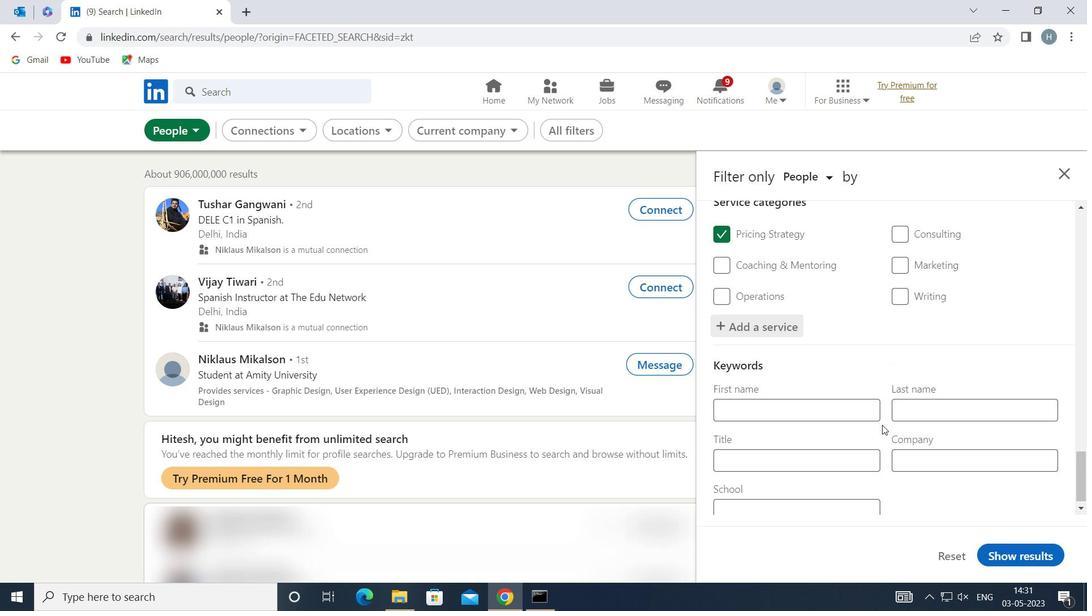
Action: Mouse moved to (853, 445)
Screenshot: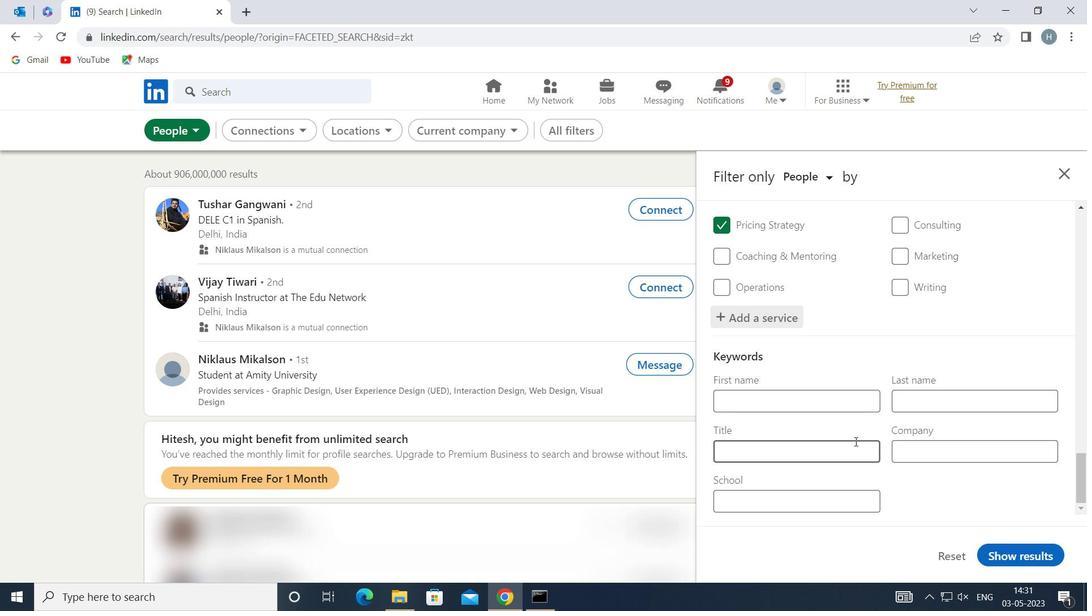 
Action: Mouse pressed left at (853, 445)
Screenshot: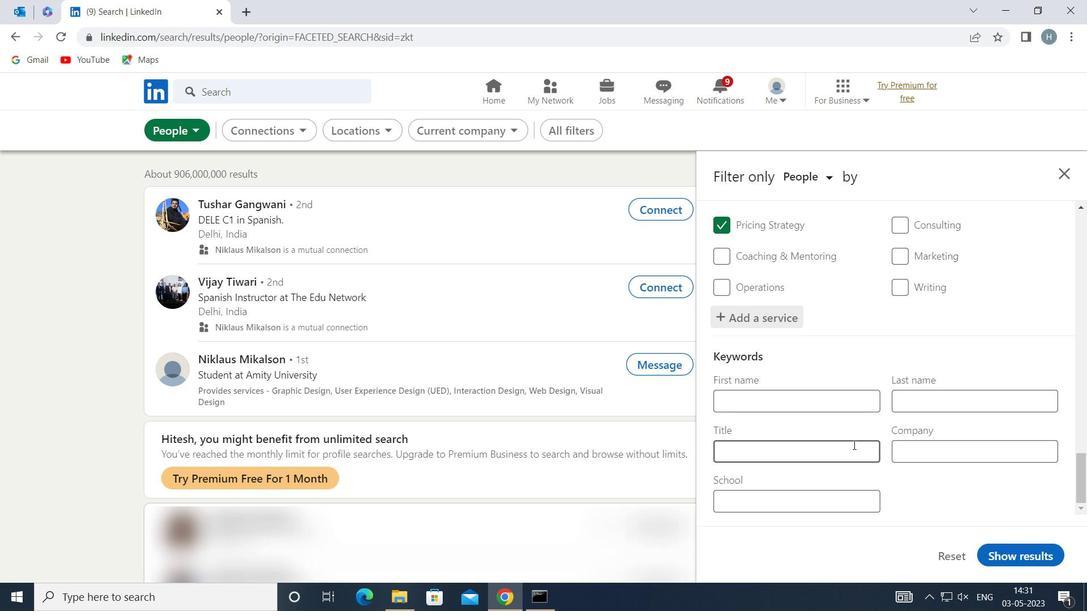 
Action: Key pressed <Key.shift>MERCHANDISING<Key.space><Key.shift>ASSOCIATE
Screenshot: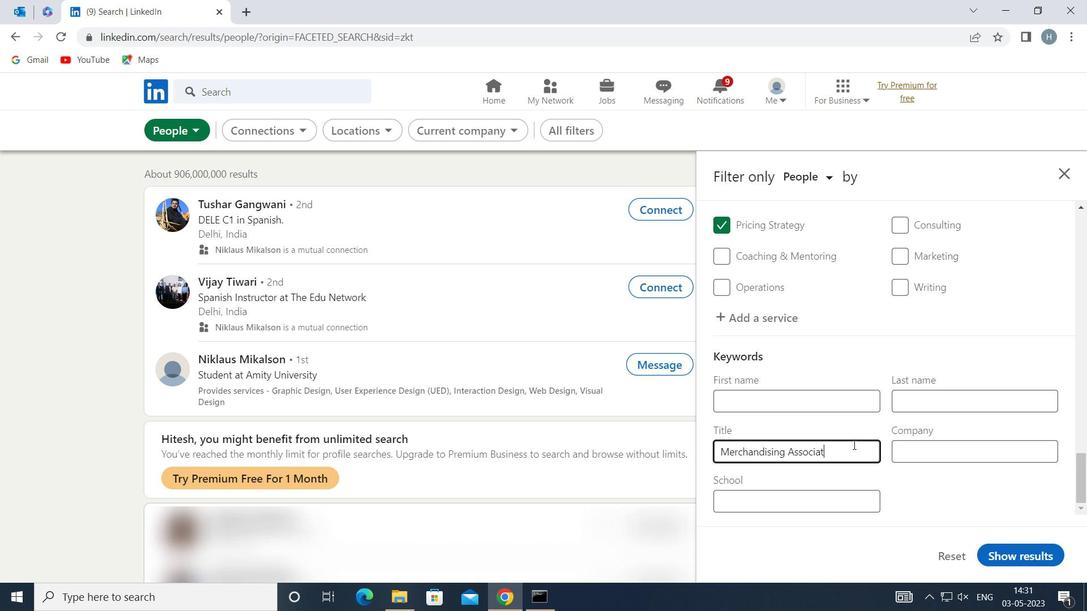 
Action: Mouse moved to (1009, 553)
Screenshot: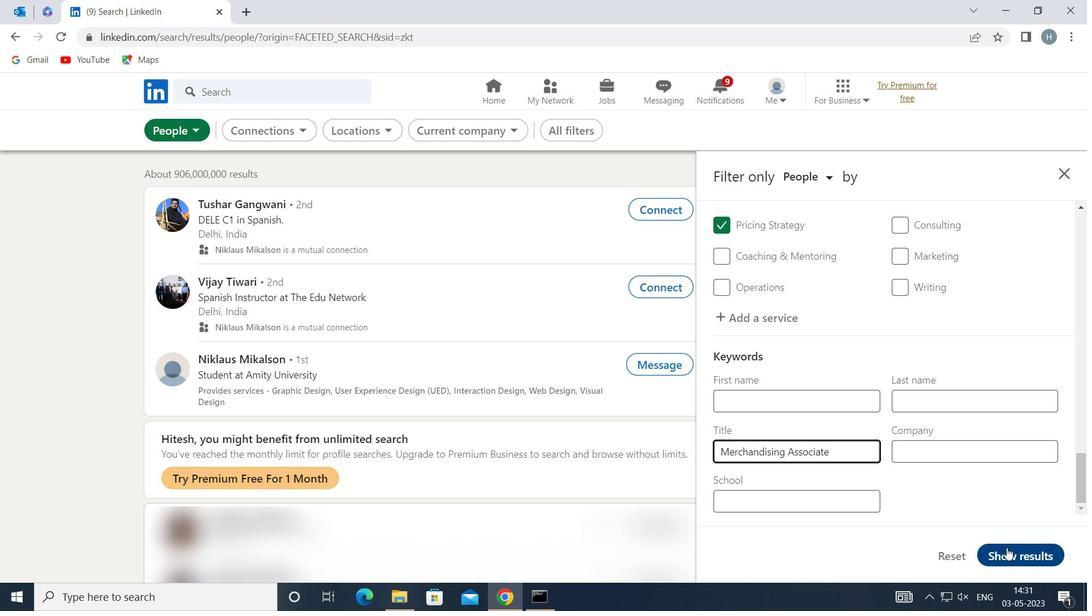 
Action: Mouse pressed left at (1009, 553)
Screenshot: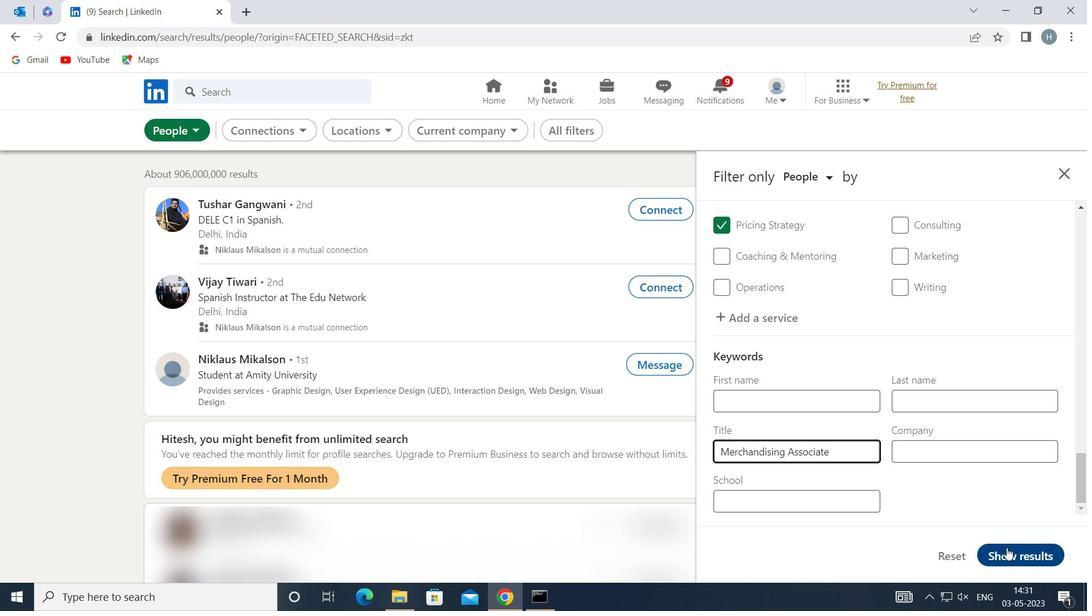
Action: Mouse moved to (783, 410)
Screenshot: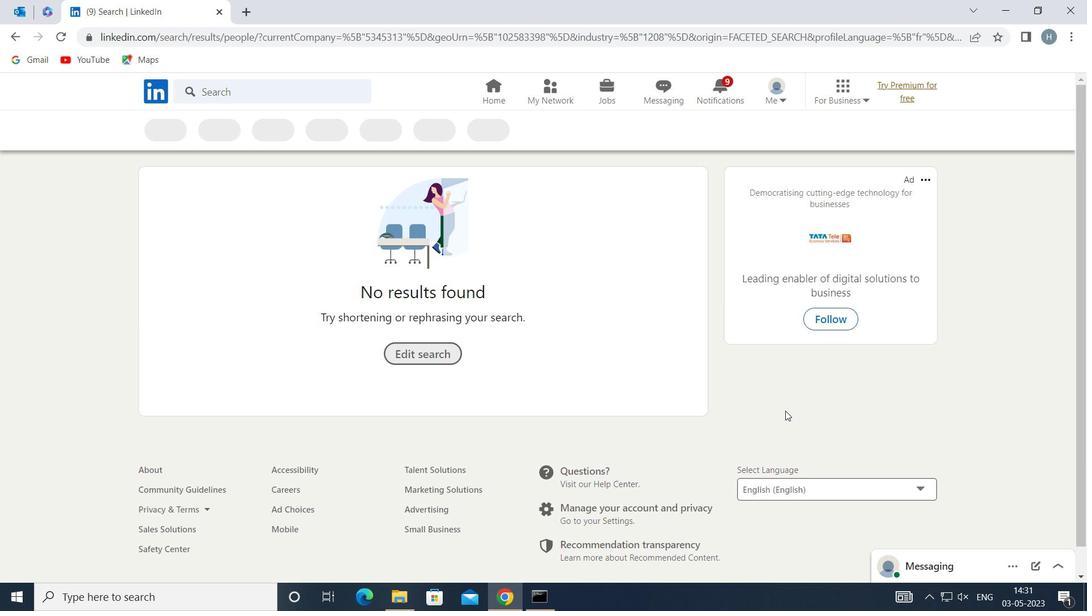 
